 Task: Add Cascadian Farm Organic Fruity Crispy Rice Cereal to the cart.
Action: Mouse moved to (931, 306)
Screenshot: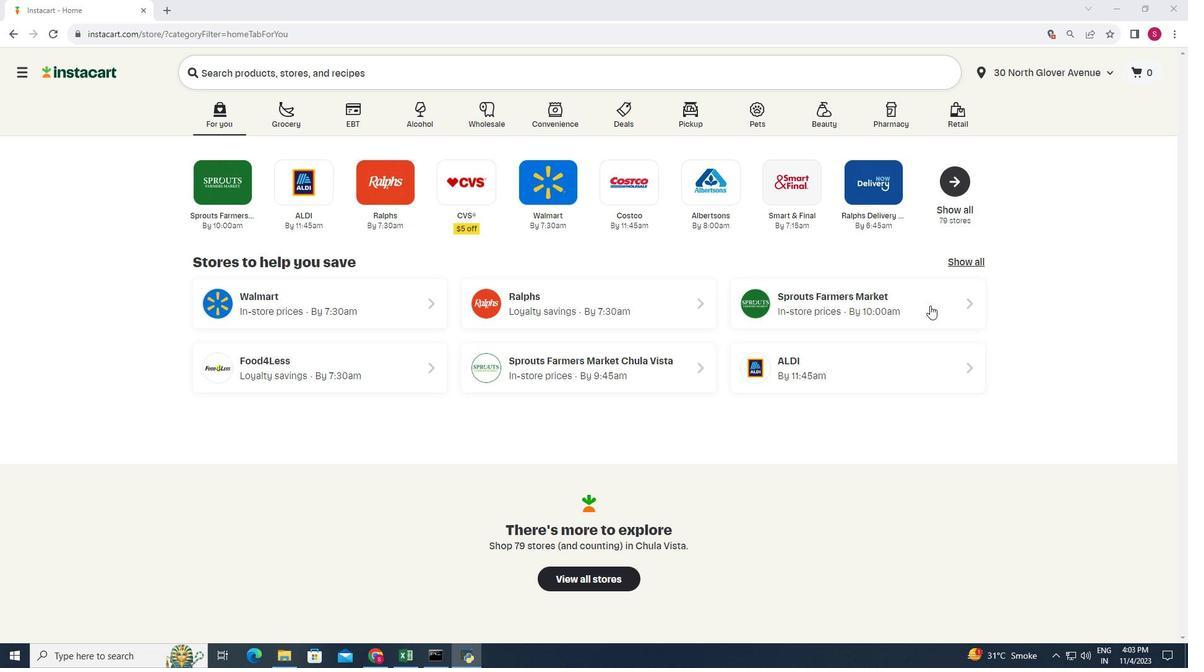 
Action: Mouse pressed left at (931, 306)
Screenshot: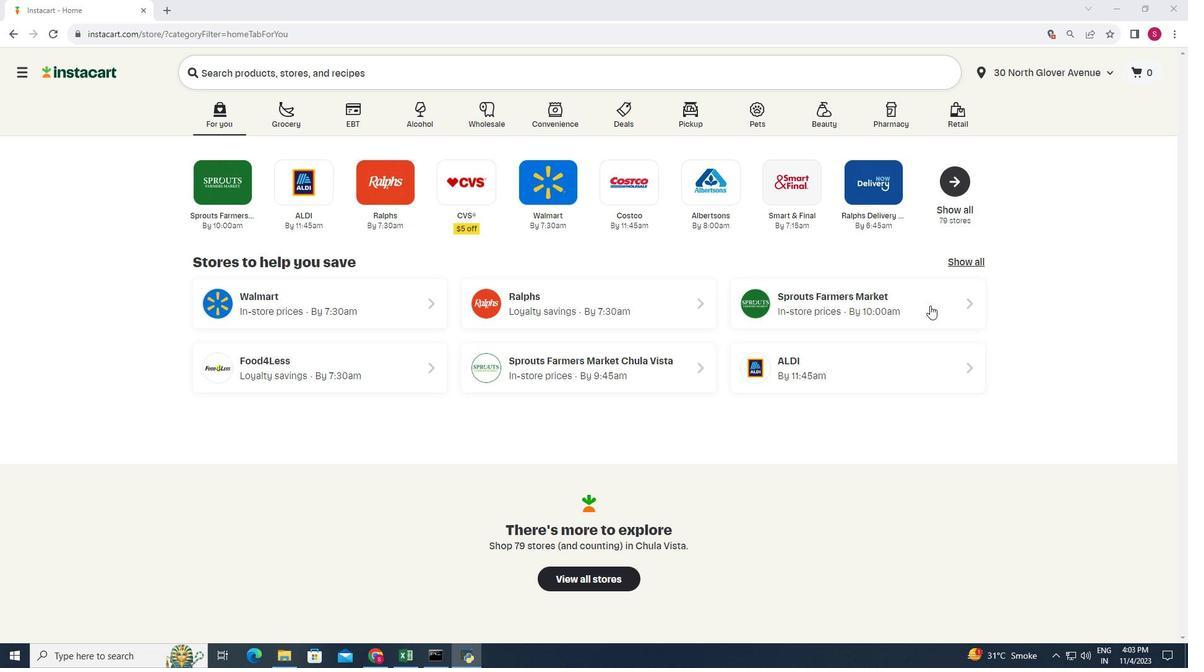 
Action: Mouse moved to (43, 548)
Screenshot: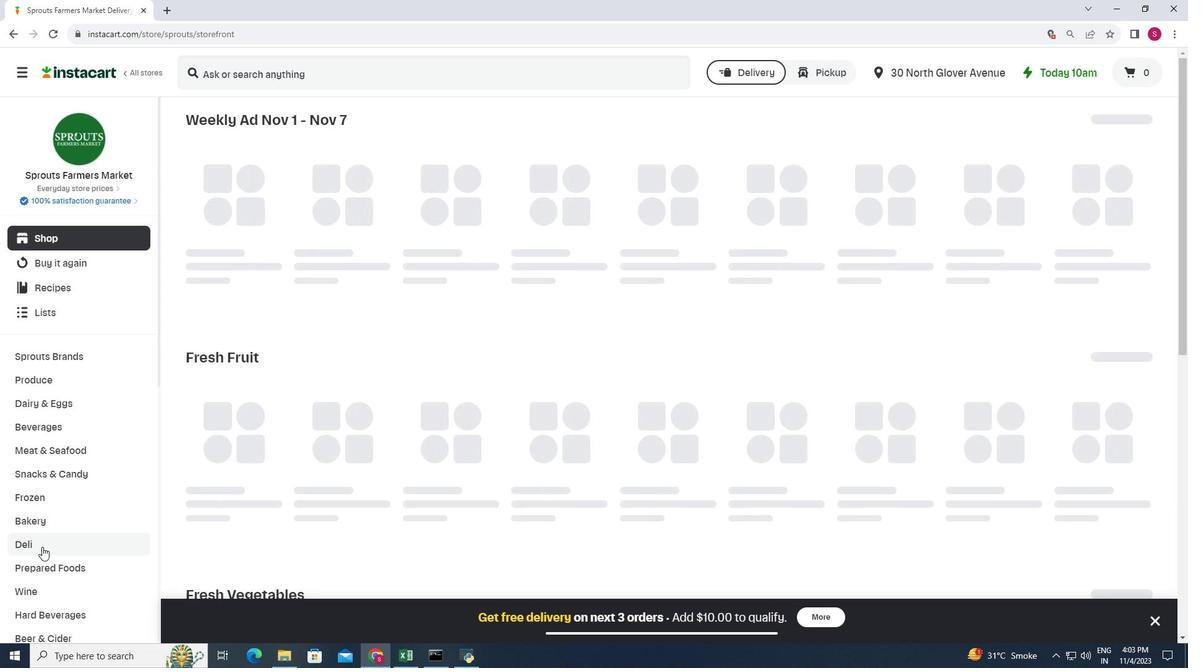
Action: Mouse scrolled (43, 547) with delta (0, 0)
Screenshot: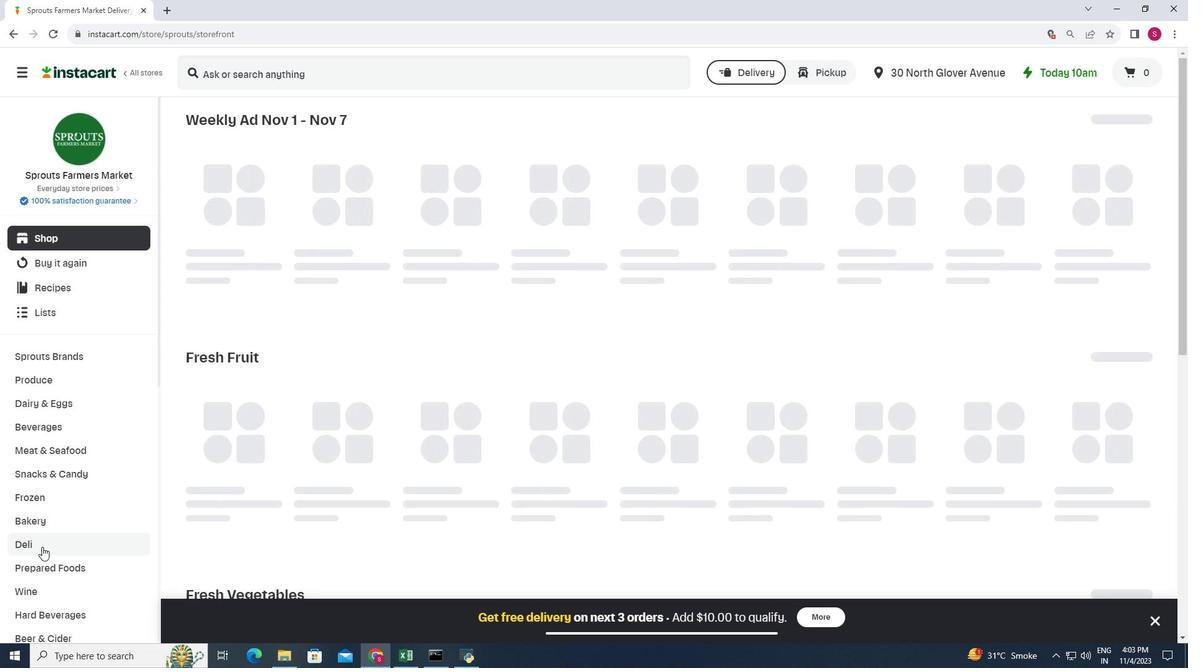 
Action: Mouse moved to (44, 548)
Screenshot: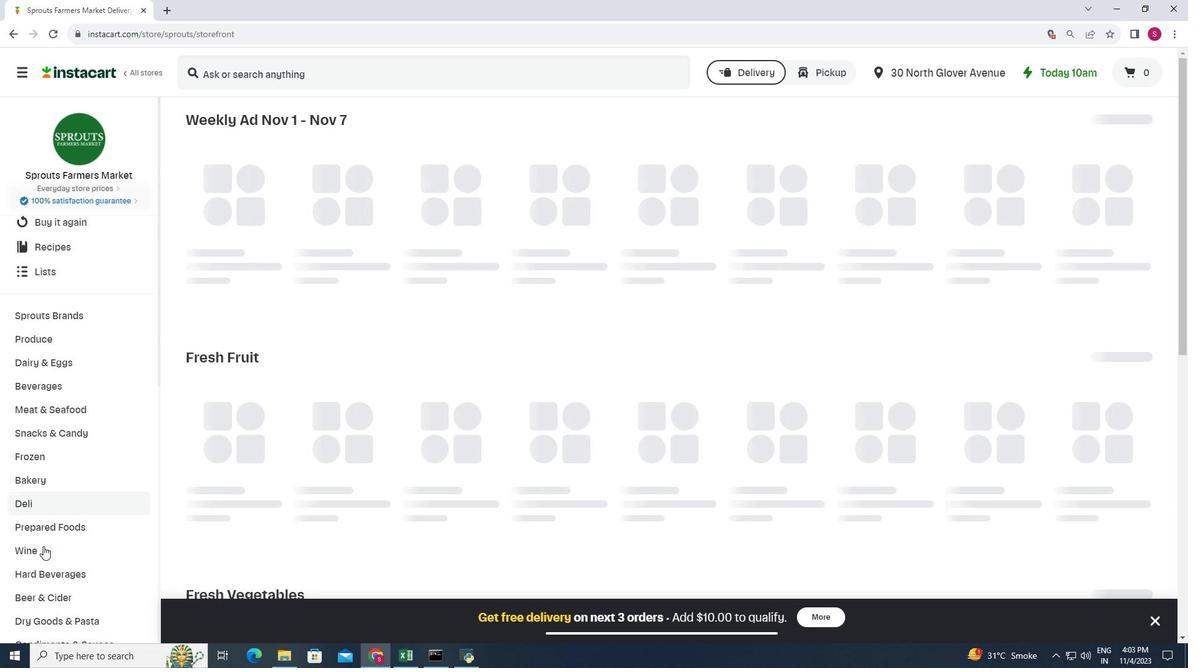 
Action: Mouse scrolled (44, 547) with delta (0, 0)
Screenshot: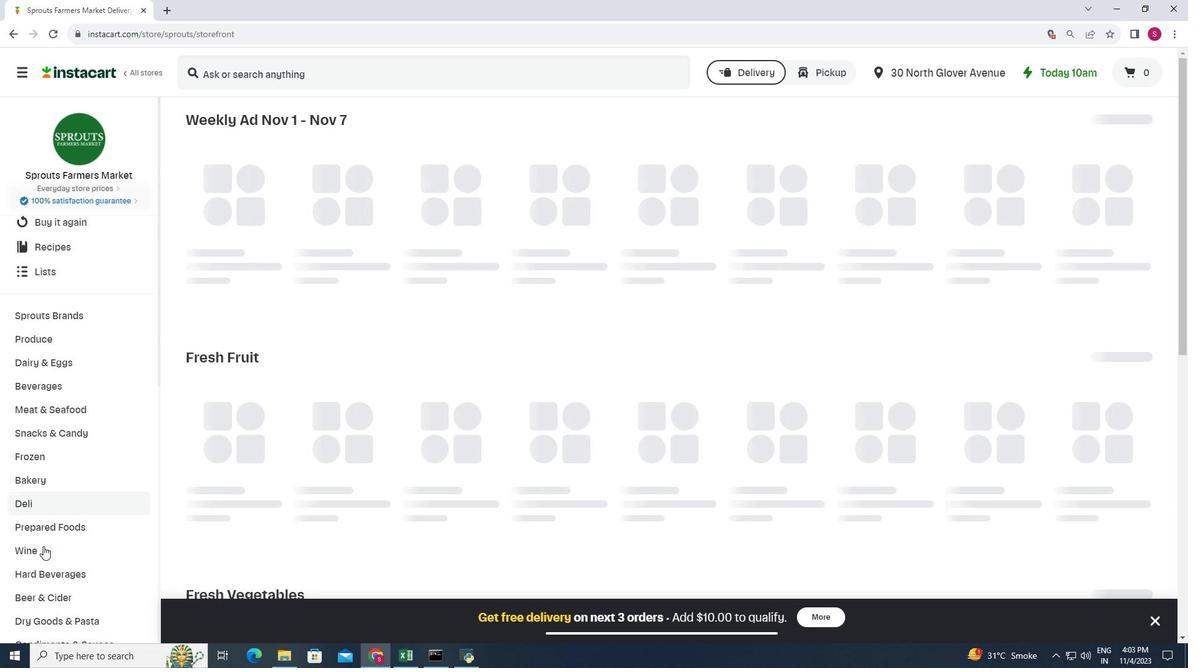
Action: Mouse moved to (45, 602)
Screenshot: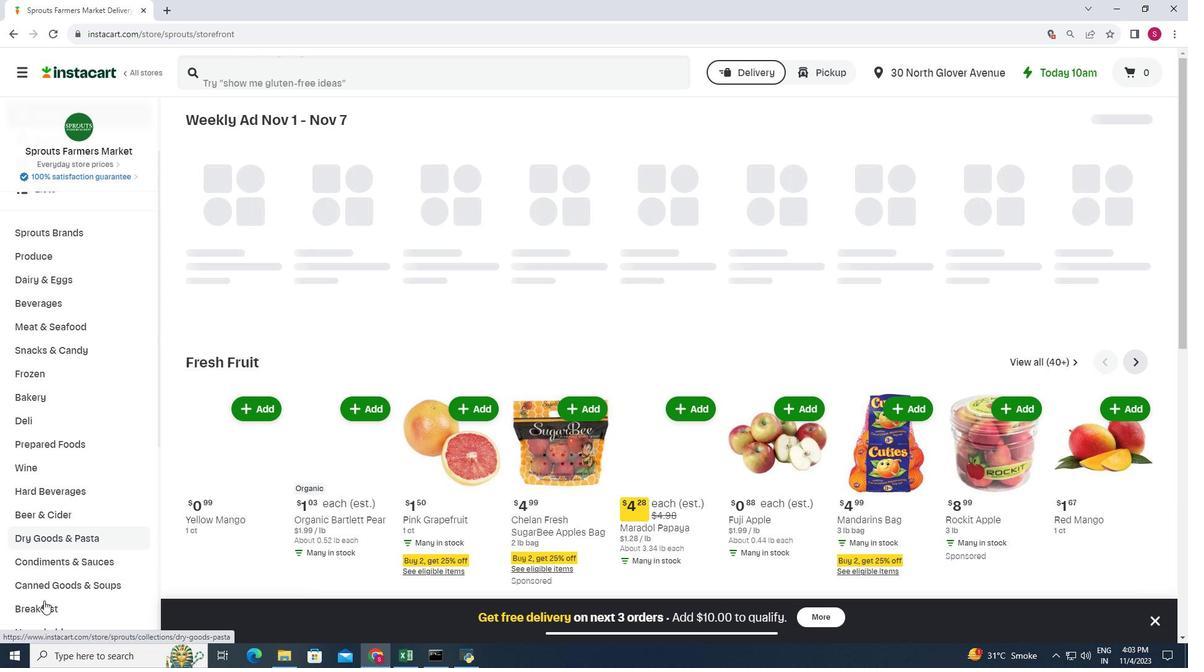 
Action: Mouse pressed left at (45, 602)
Screenshot: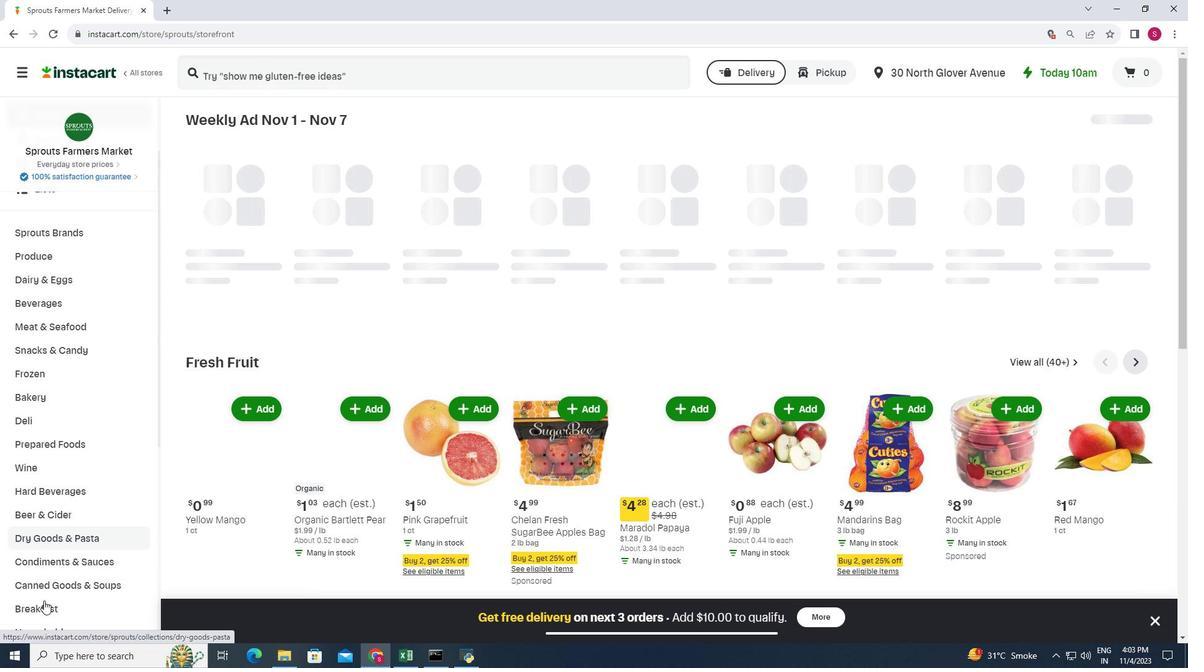 
Action: Mouse moved to (817, 159)
Screenshot: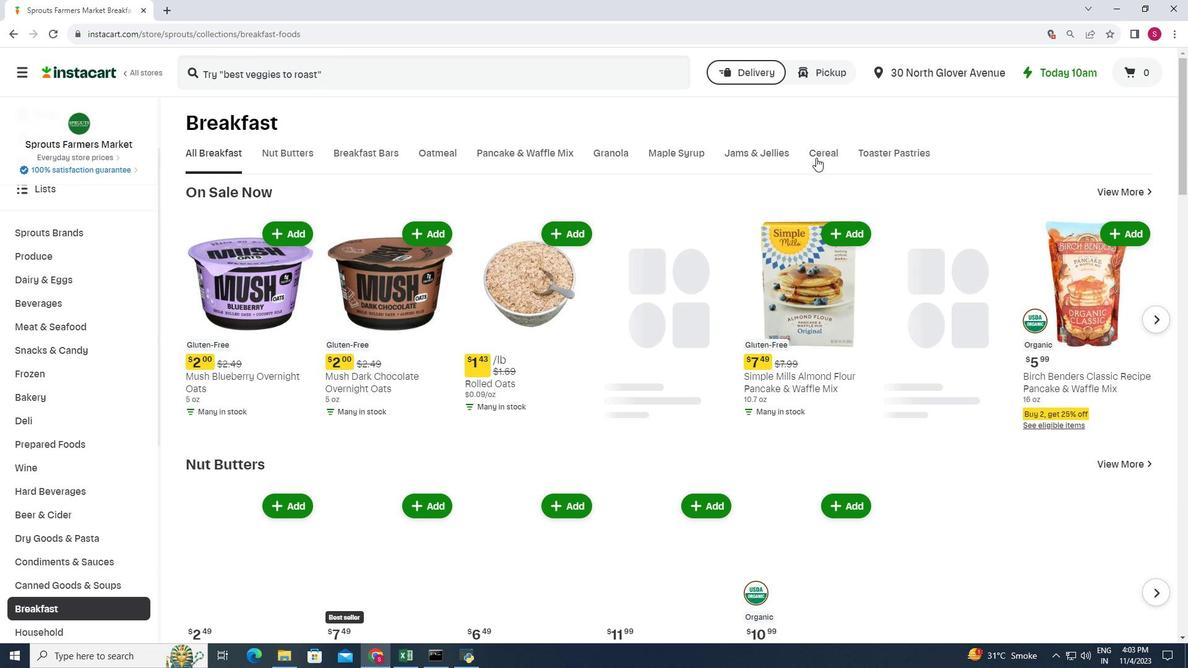 
Action: Mouse pressed left at (817, 159)
Screenshot: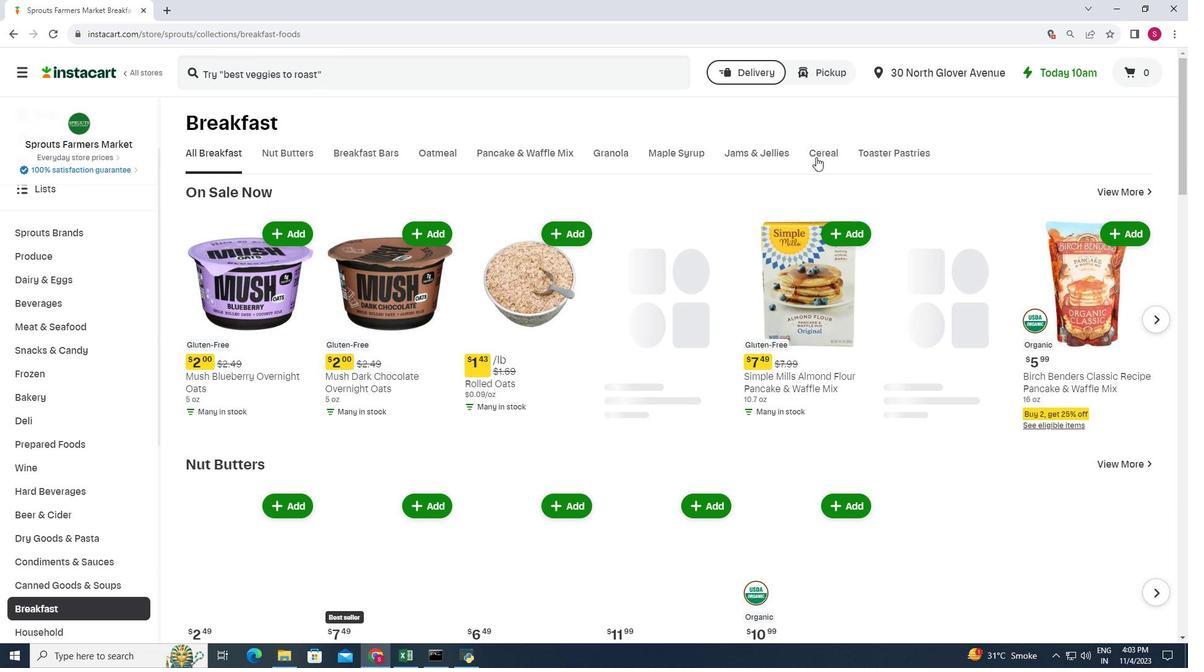 
Action: Mouse moved to (195, 237)
Screenshot: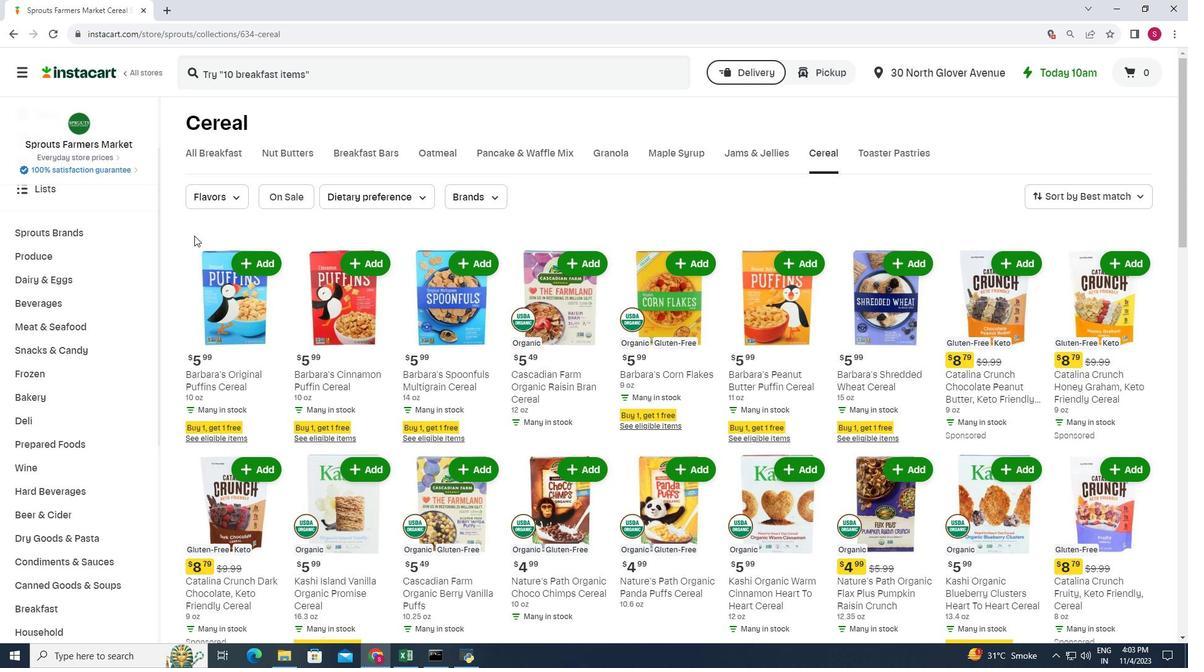 
Action: Mouse scrolled (195, 236) with delta (0, 0)
Screenshot: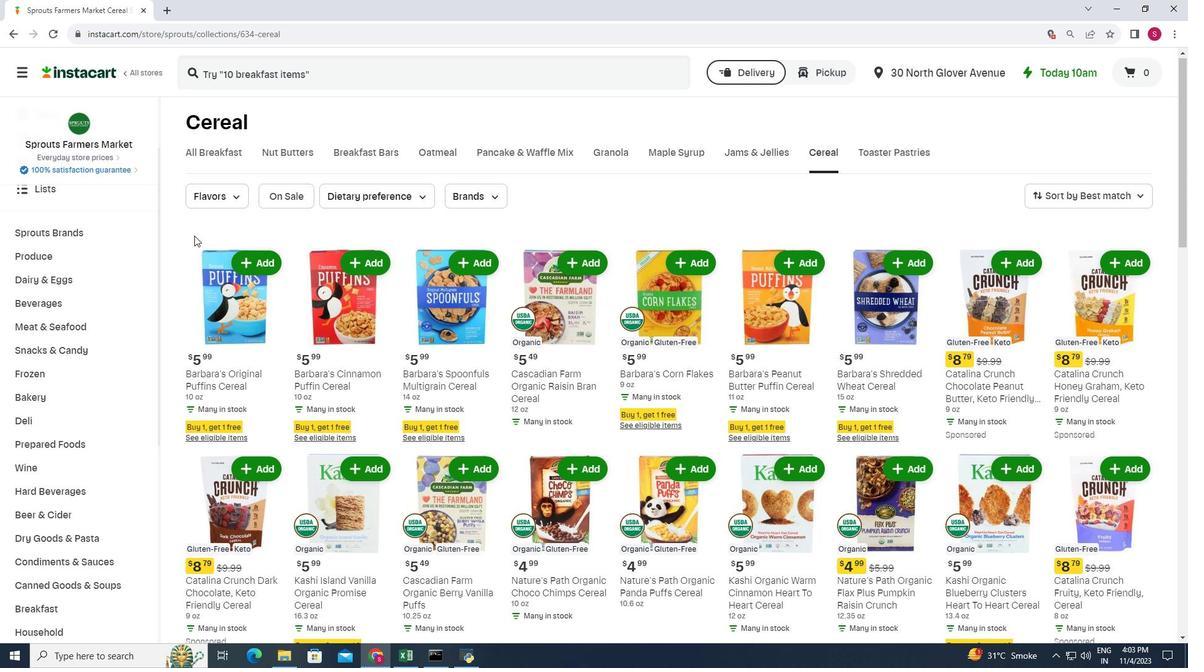 
Action: Mouse moved to (1148, 355)
Screenshot: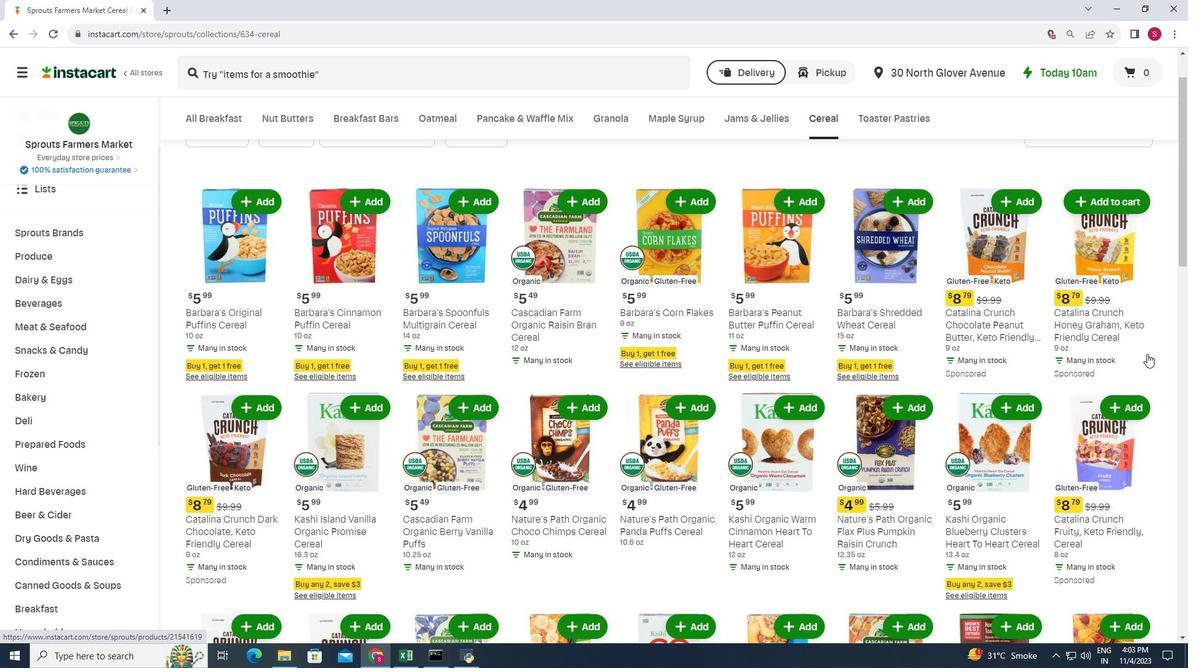 
Action: Mouse scrolled (1148, 354) with delta (0, 0)
Screenshot: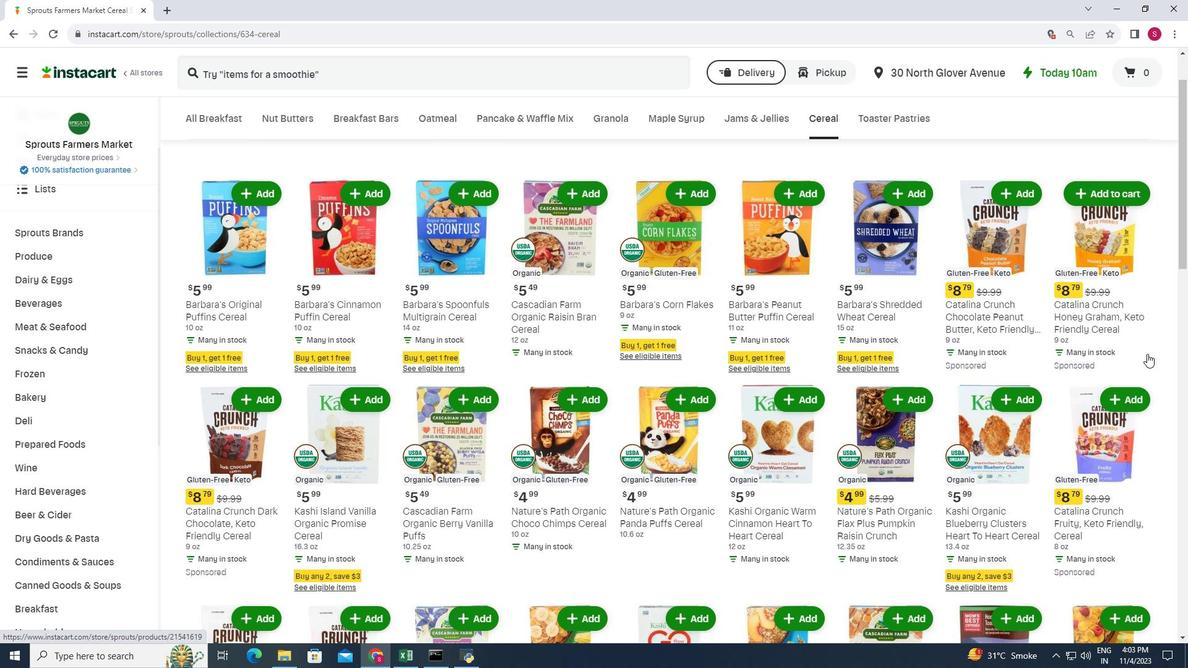 
Action: Mouse moved to (1148, 355)
Screenshot: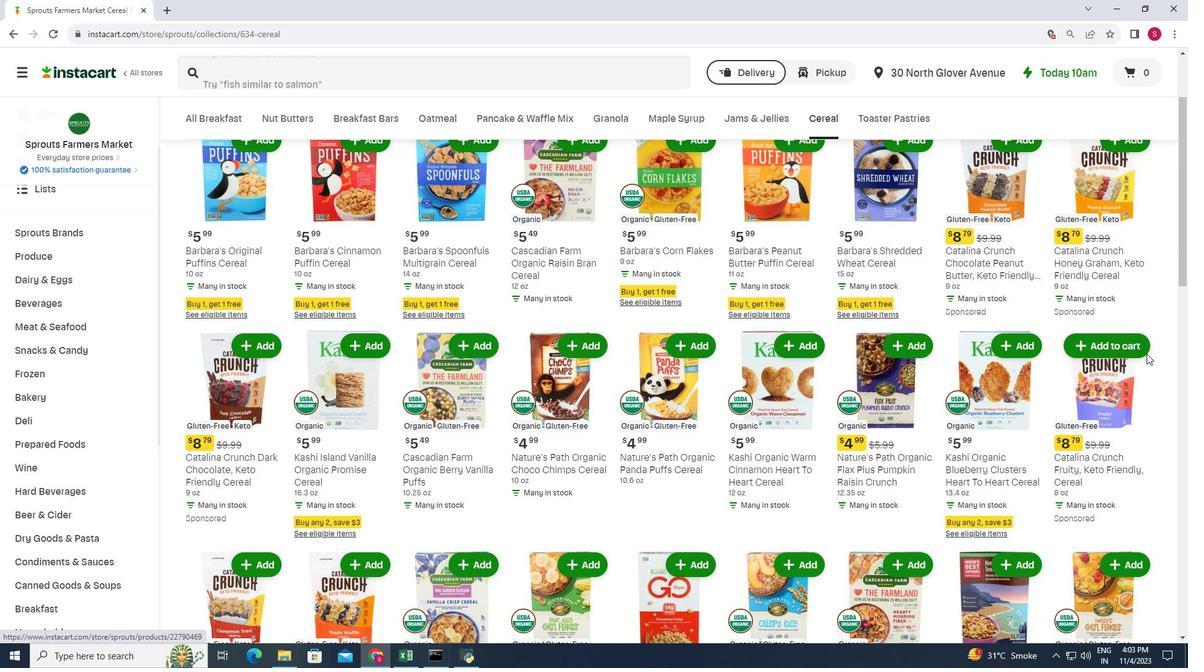 
Action: Mouse scrolled (1148, 354) with delta (0, 0)
Screenshot: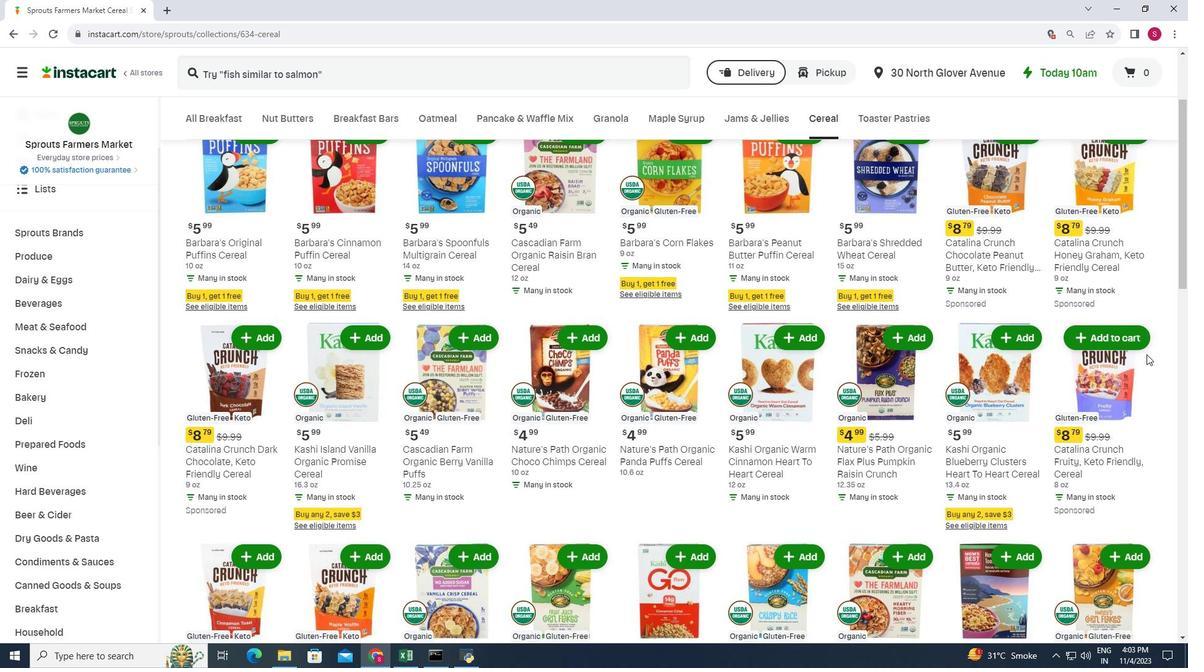 
Action: Mouse moved to (188, 432)
Screenshot: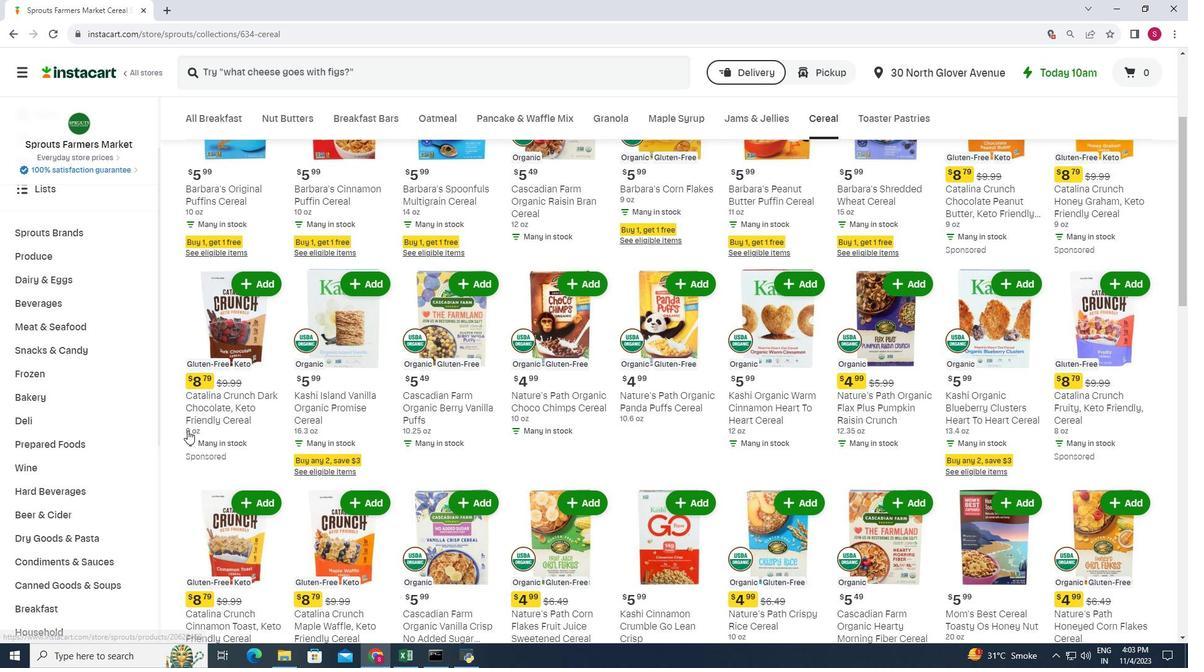 
Action: Mouse scrolled (188, 431) with delta (0, 0)
Screenshot: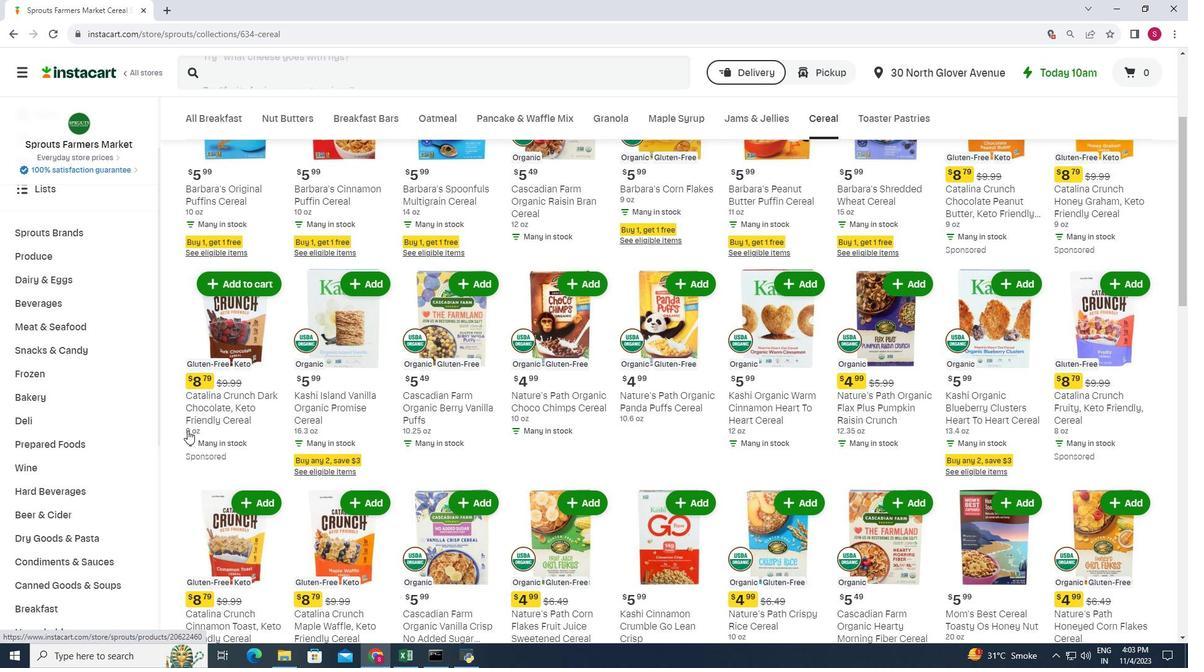 
Action: Mouse moved to (192, 431)
Screenshot: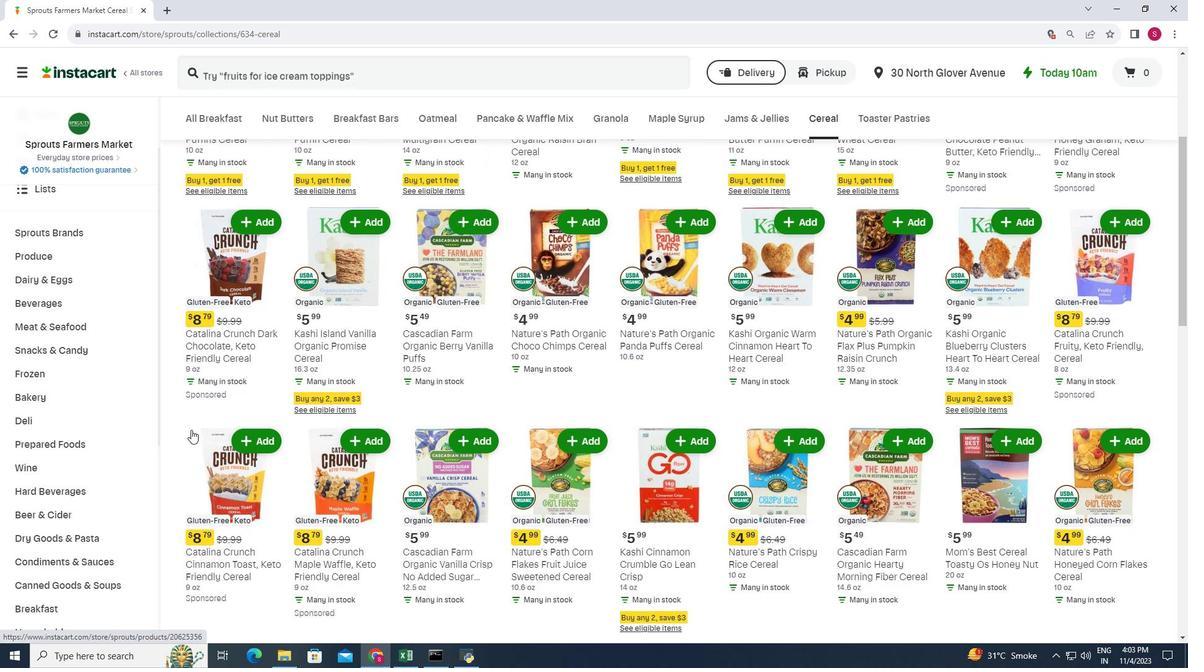 
Action: Mouse scrolled (192, 430) with delta (0, 0)
Screenshot: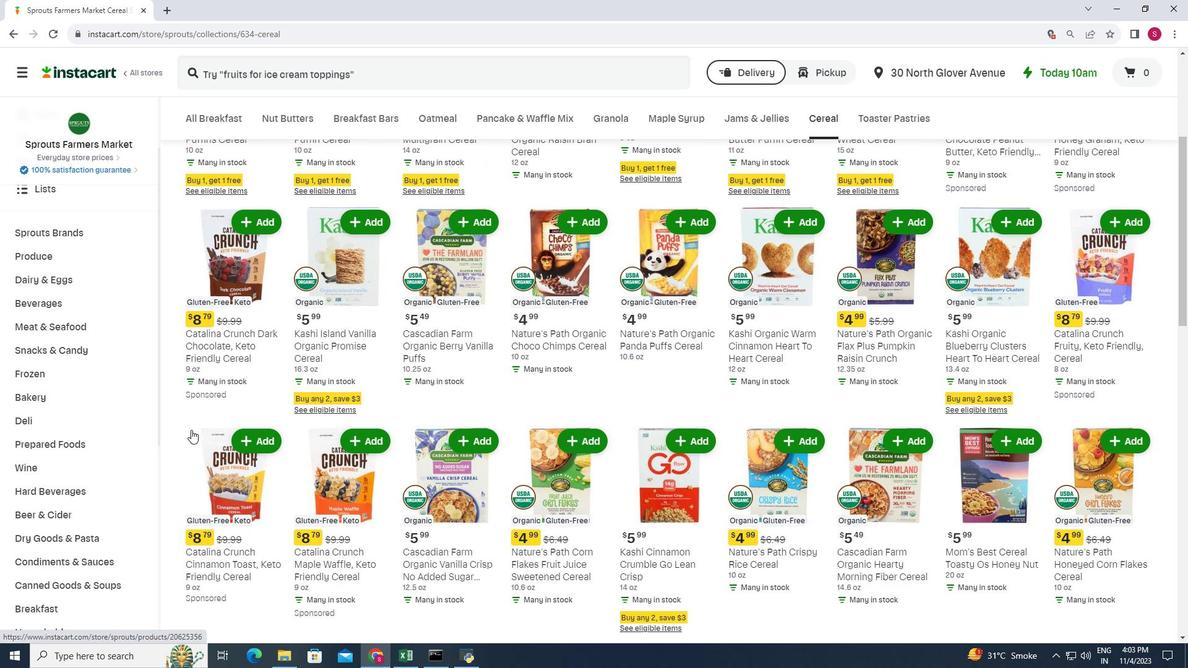 
Action: Mouse moved to (380, 469)
Screenshot: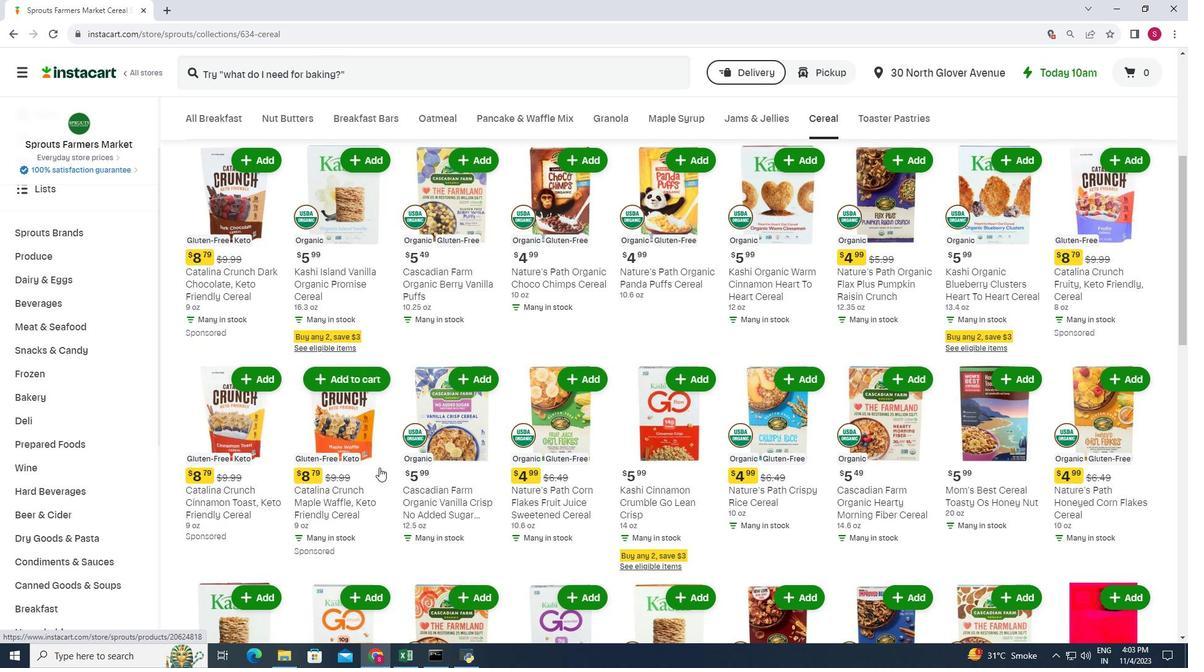 
Action: Mouse scrolled (380, 468) with delta (0, 0)
Screenshot: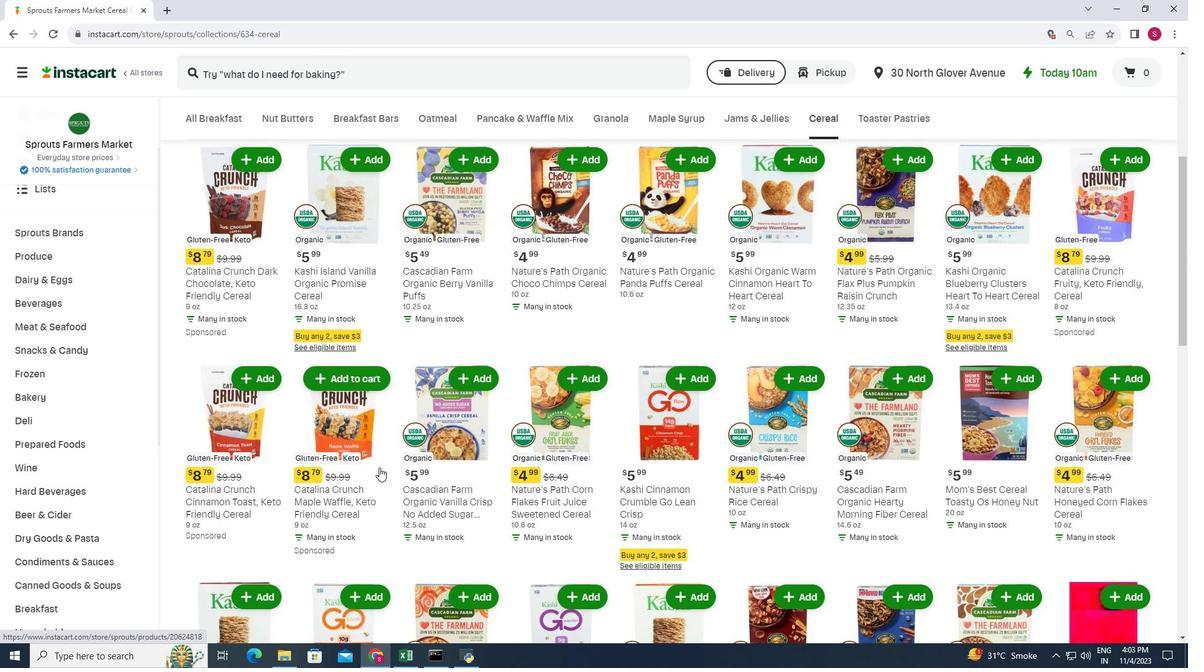 
Action: Mouse scrolled (380, 468) with delta (0, 0)
Screenshot: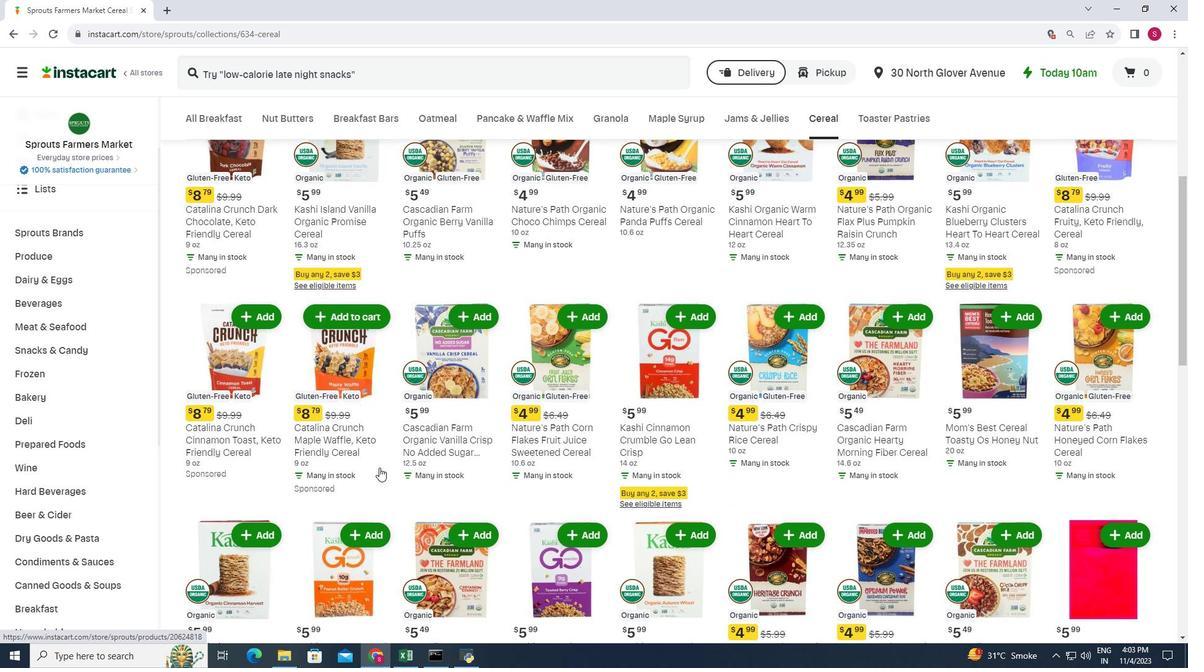 
Action: Mouse moved to (389, 466)
Screenshot: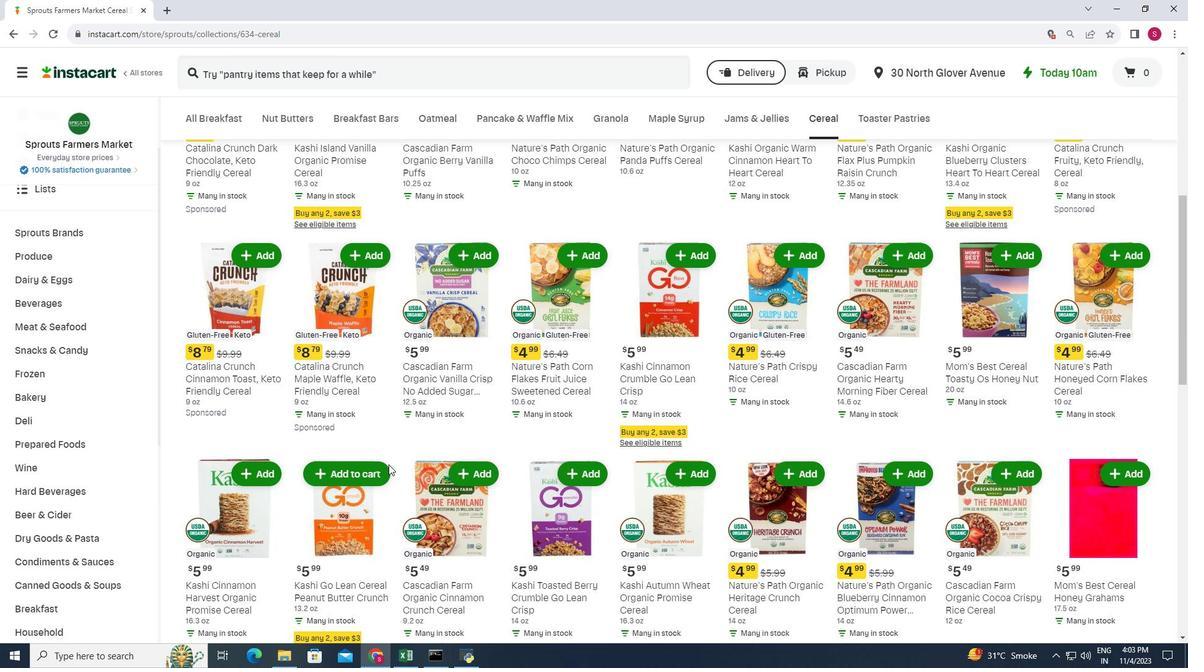 
Action: Mouse scrolled (389, 465) with delta (0, 0)
Screenshot: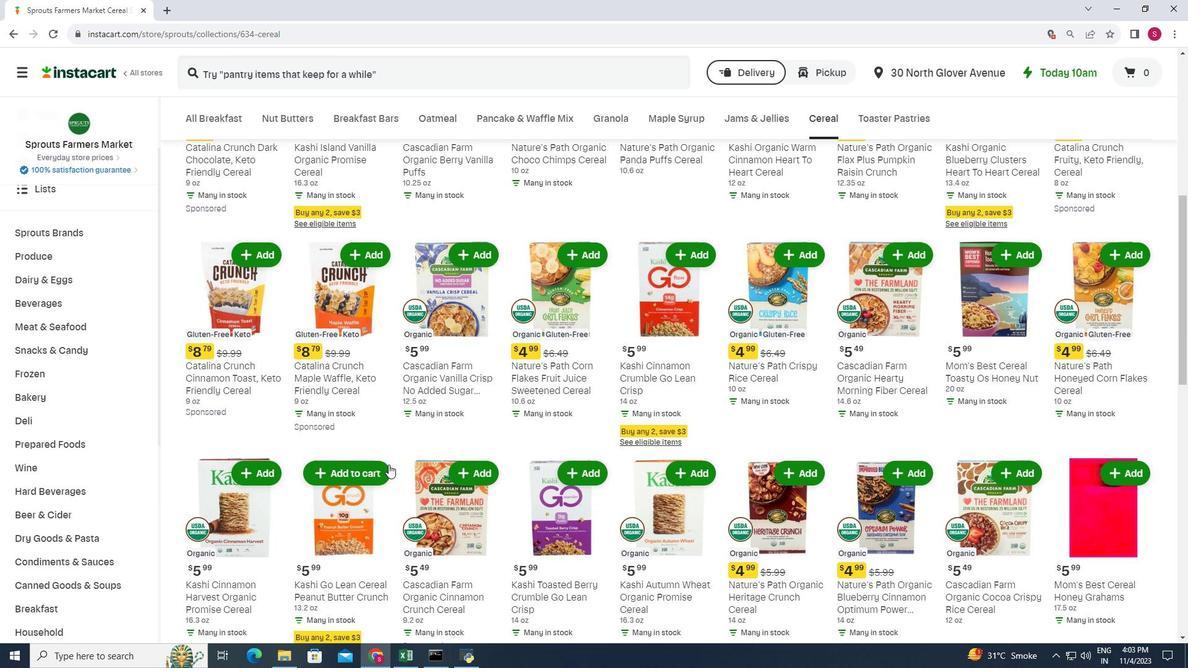 
Action: Mouse moved to (392, 464)
Screenshot: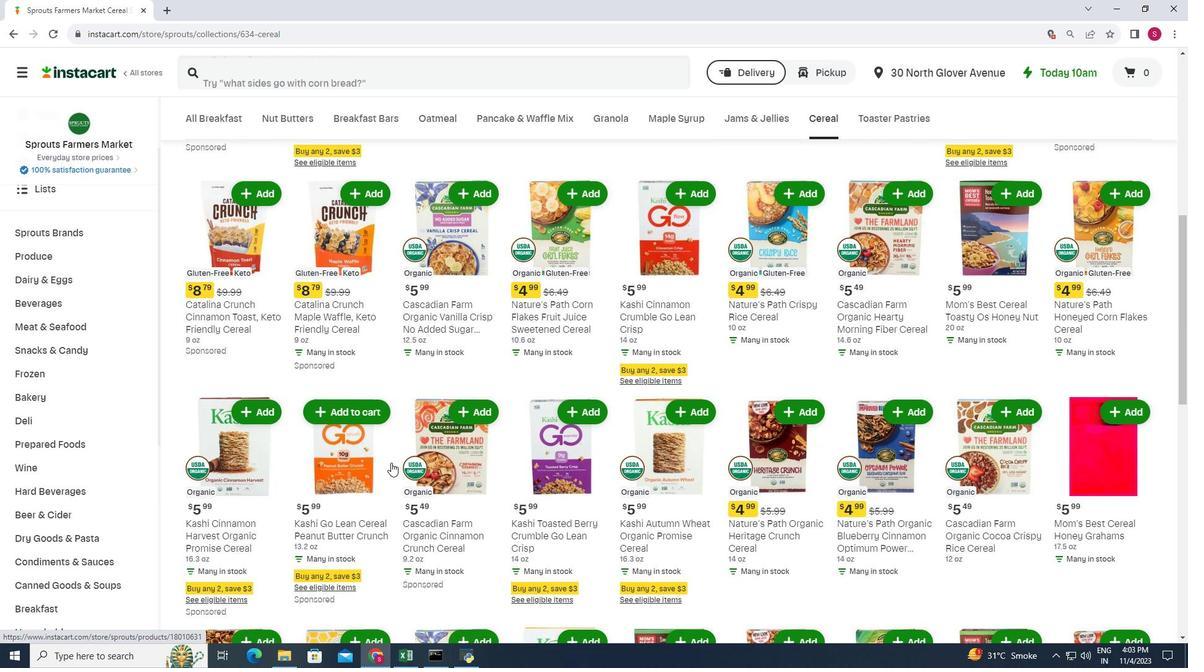 
Action: Mouse scrolled (392, 463) with delta (0, 0)
Screenshot: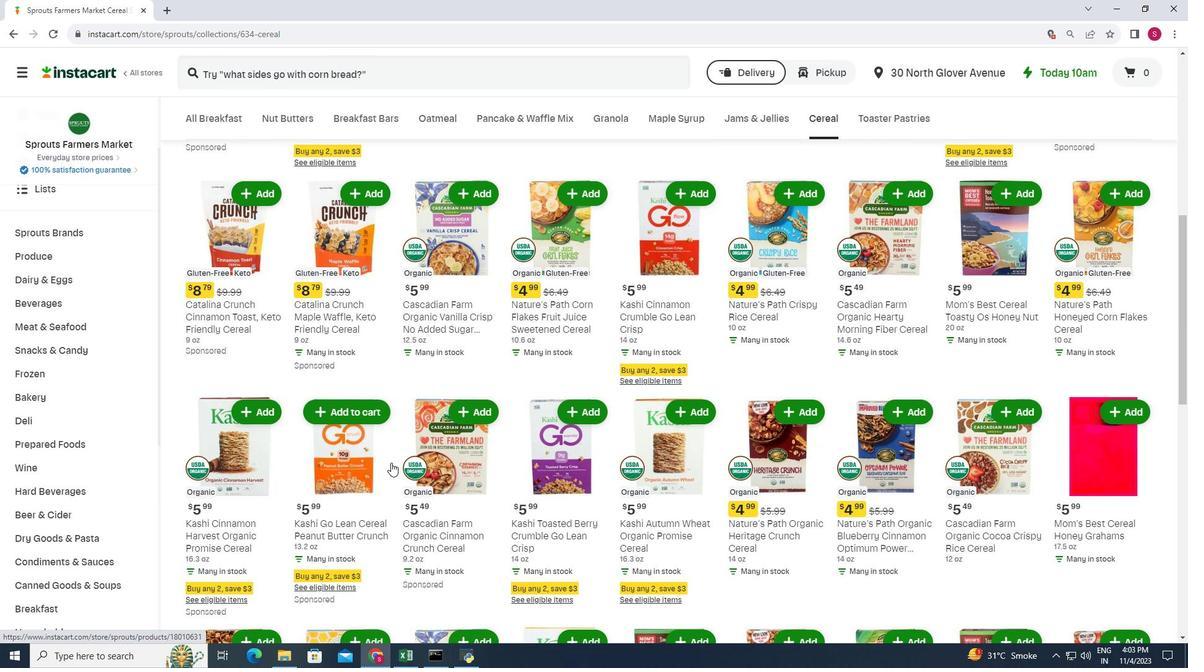 
Action: Mouse moved to (392, 462)
Screenshot: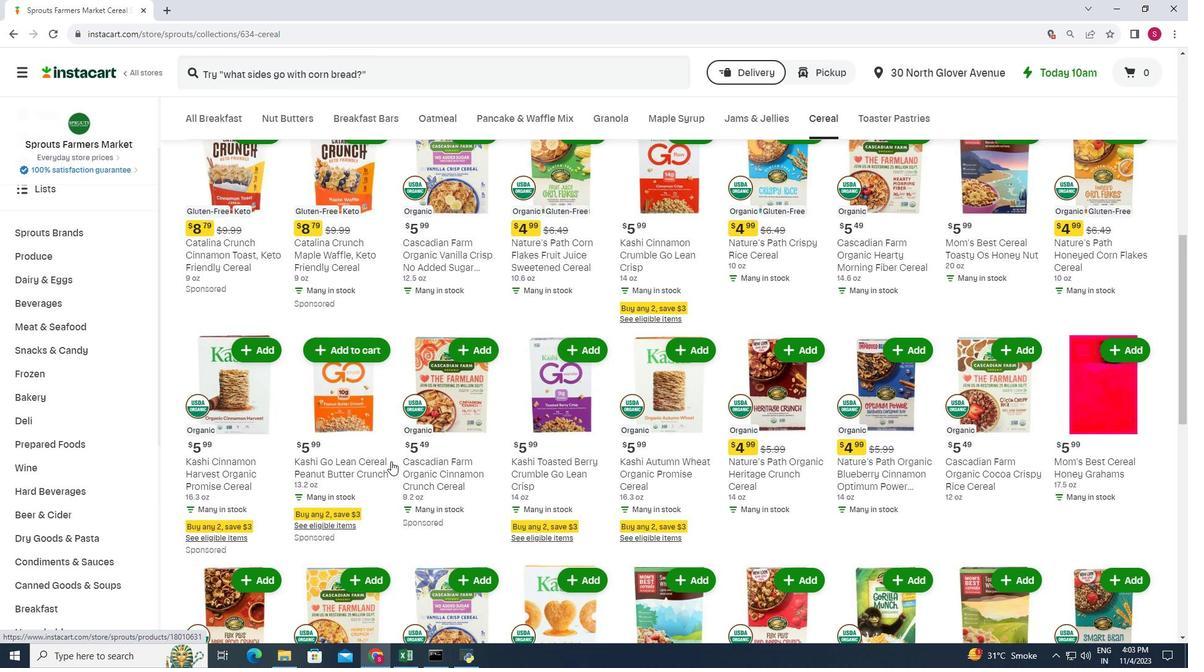 
Action: Mouse scrolled (392, 462) with delta (0, 0)
Screenshot: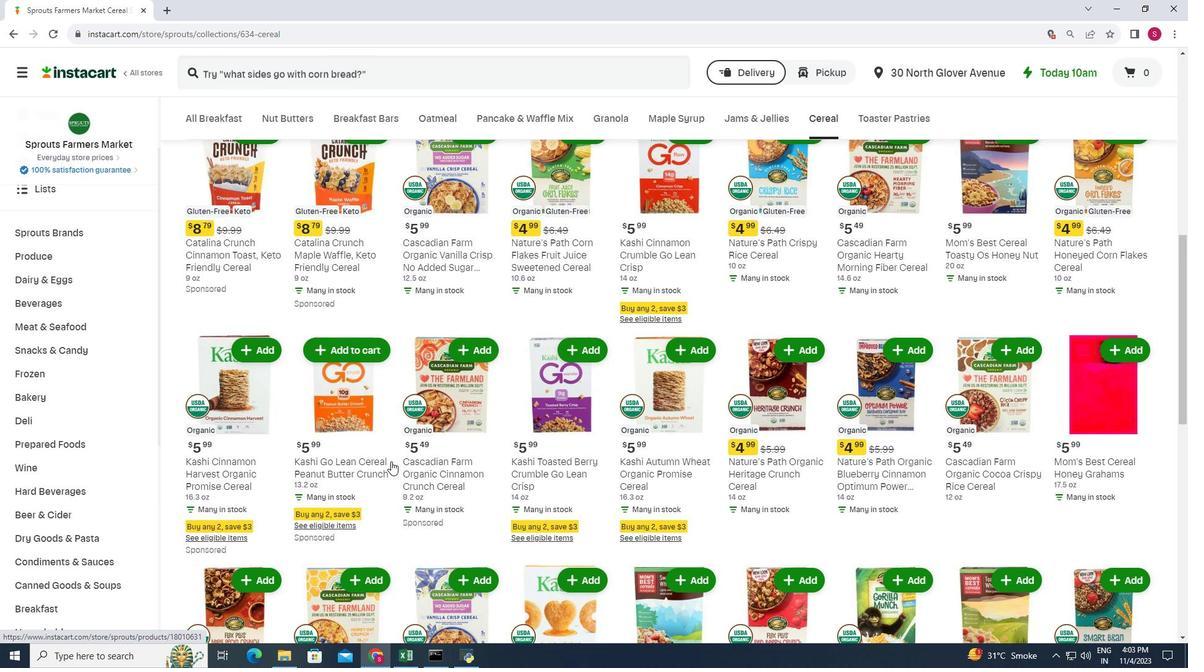 
Action: Mouse scrolled (392, 462) with delta (0, 0)
Screenshot: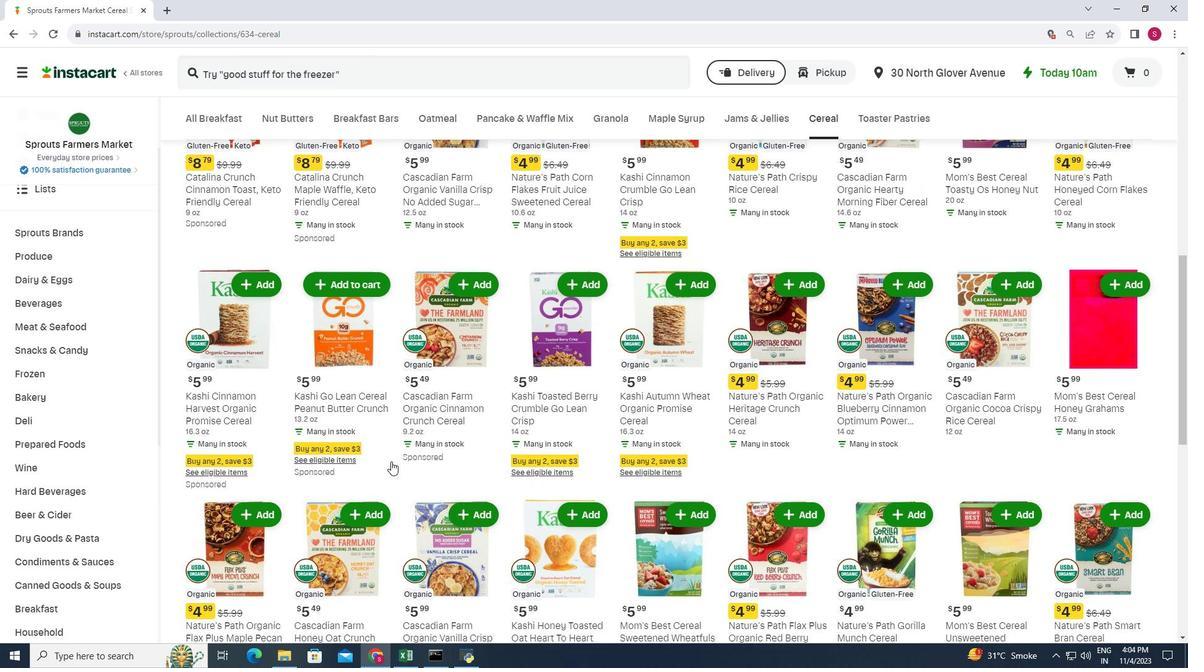 
Action: Mouse moved to (407, 420)
Screenshot: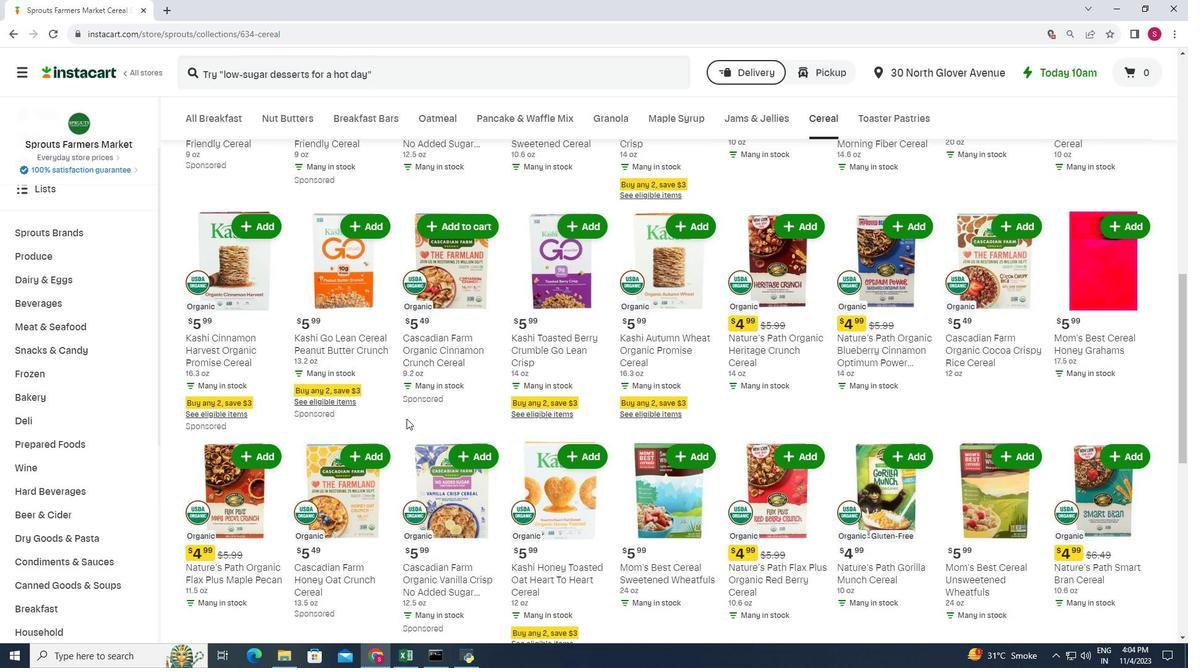 
Action: Mouse scrolled (407, 419) with delta (0, 0)
Screenshot: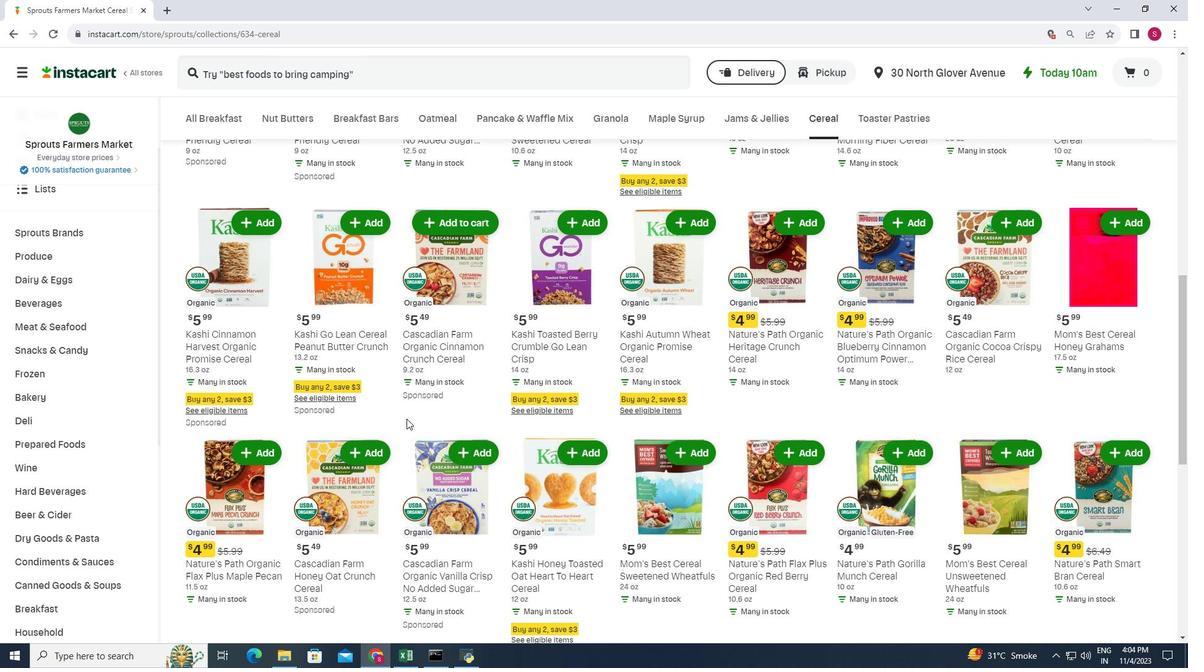 
Action: Mouse moved to (412, 417)
Screenshot: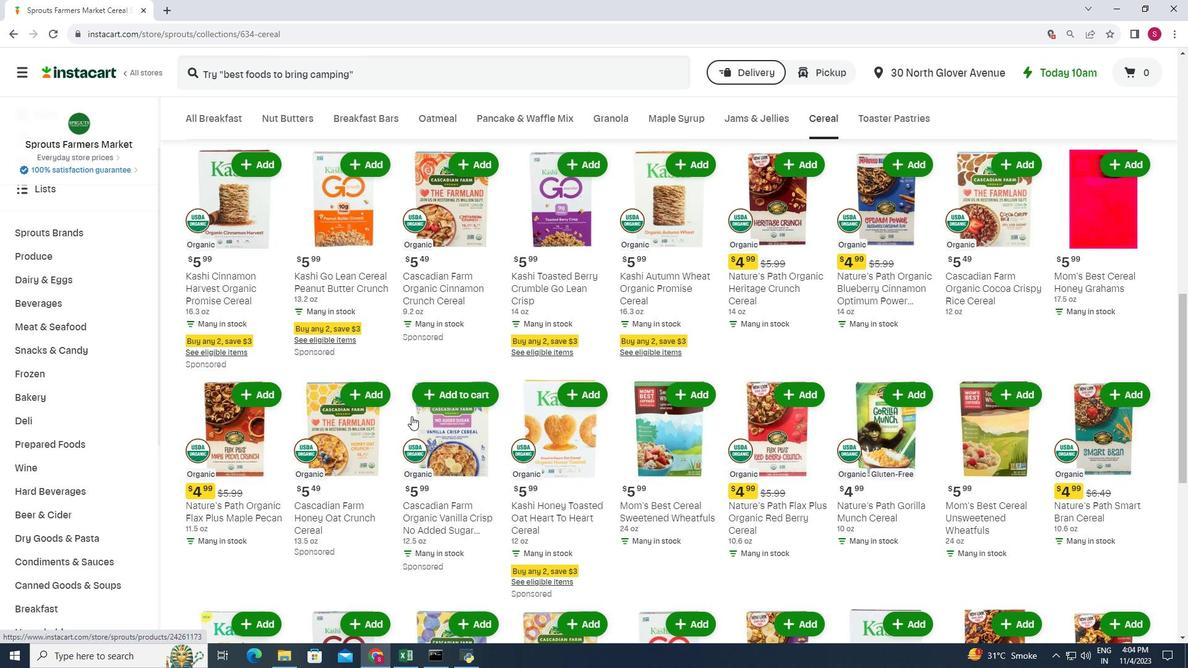 
Action: Mouse scrolled (412, 417) with delta (0, 0)
Screenshot: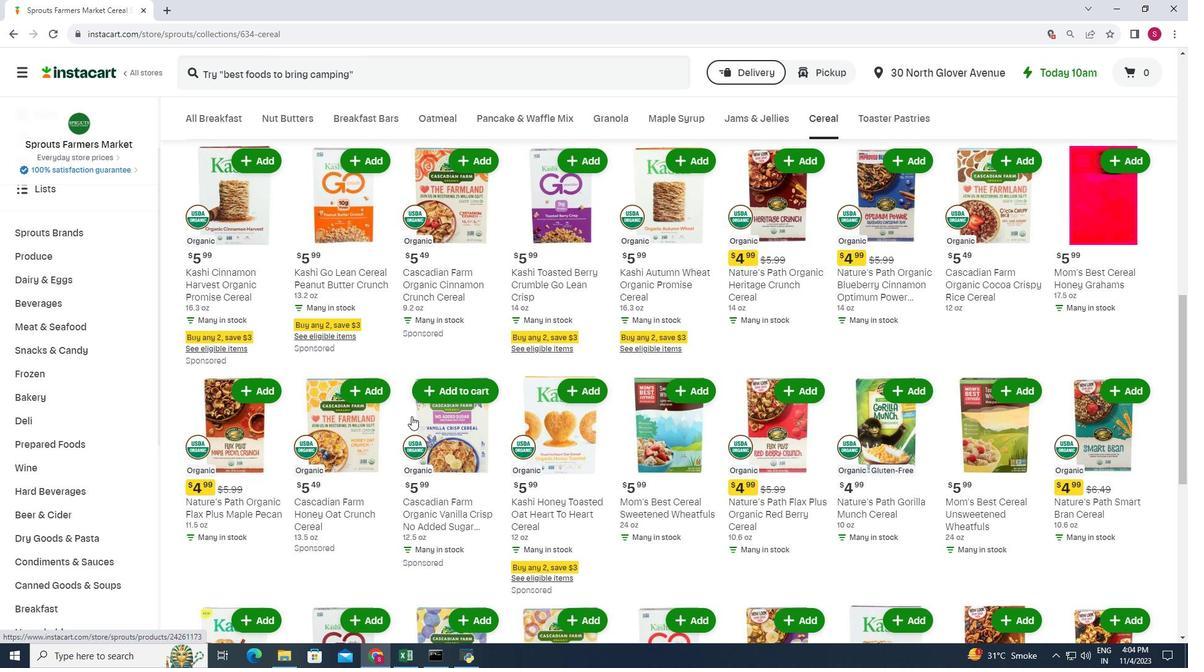 
Action: Mouse moved to (388, 416)
Screenshot: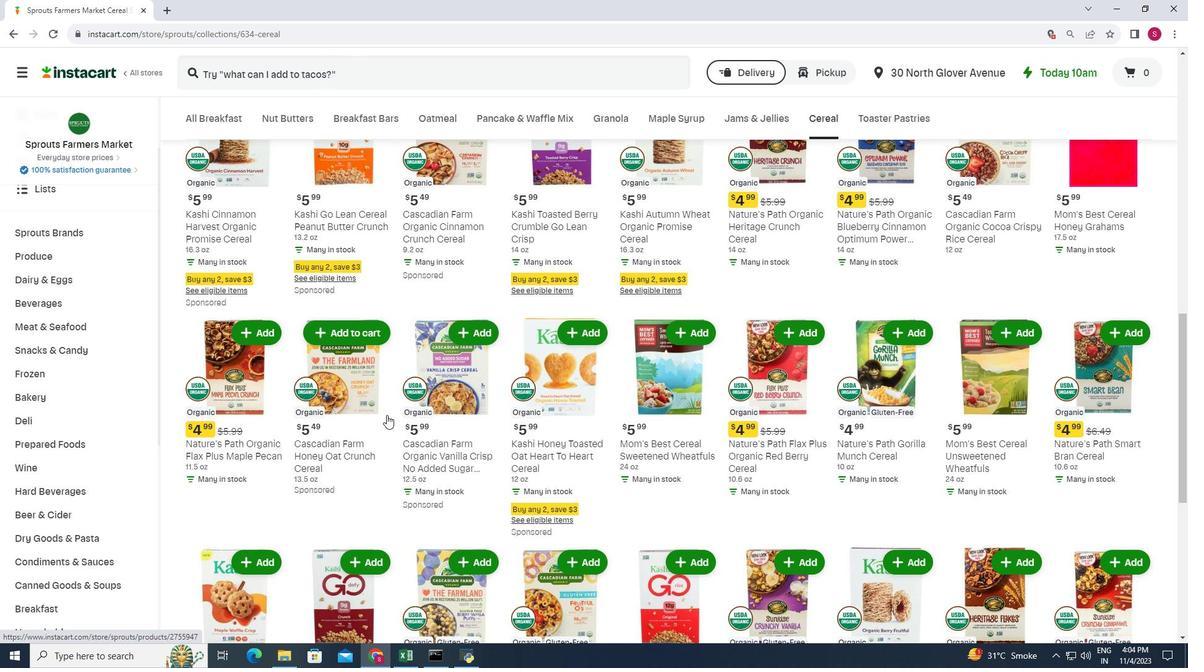 
Action: Mouse scrolled (388, 415) with delta (0, 0)
Screenshot: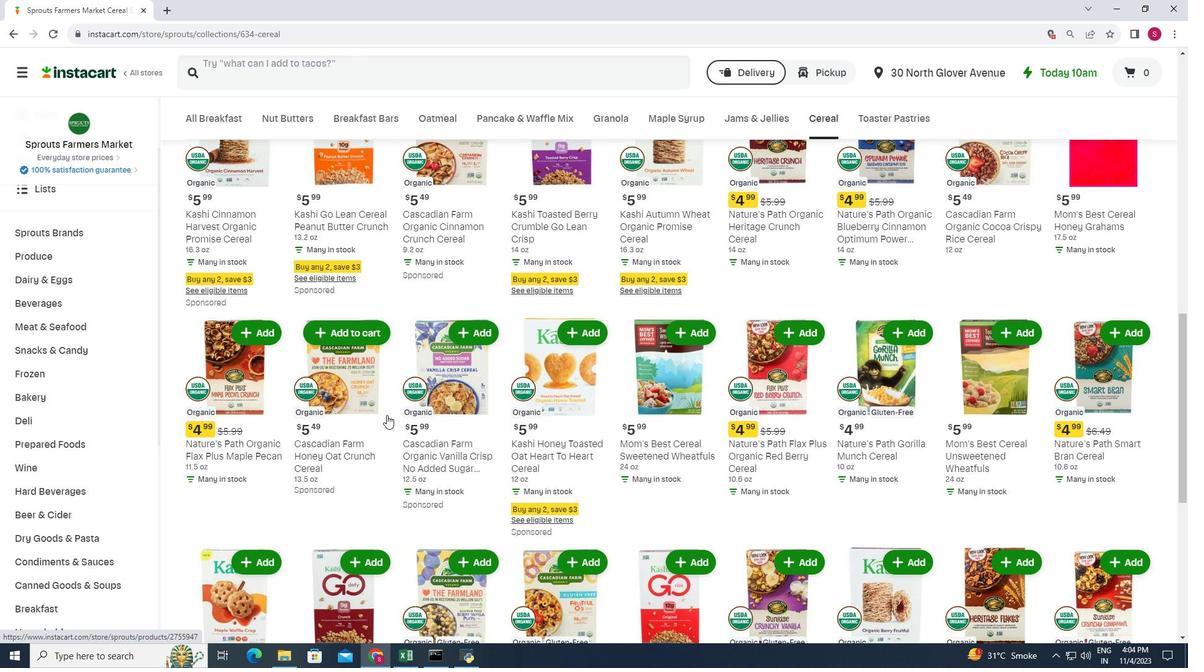 
Action: Mouse moved to (391, 414)
Screenshot: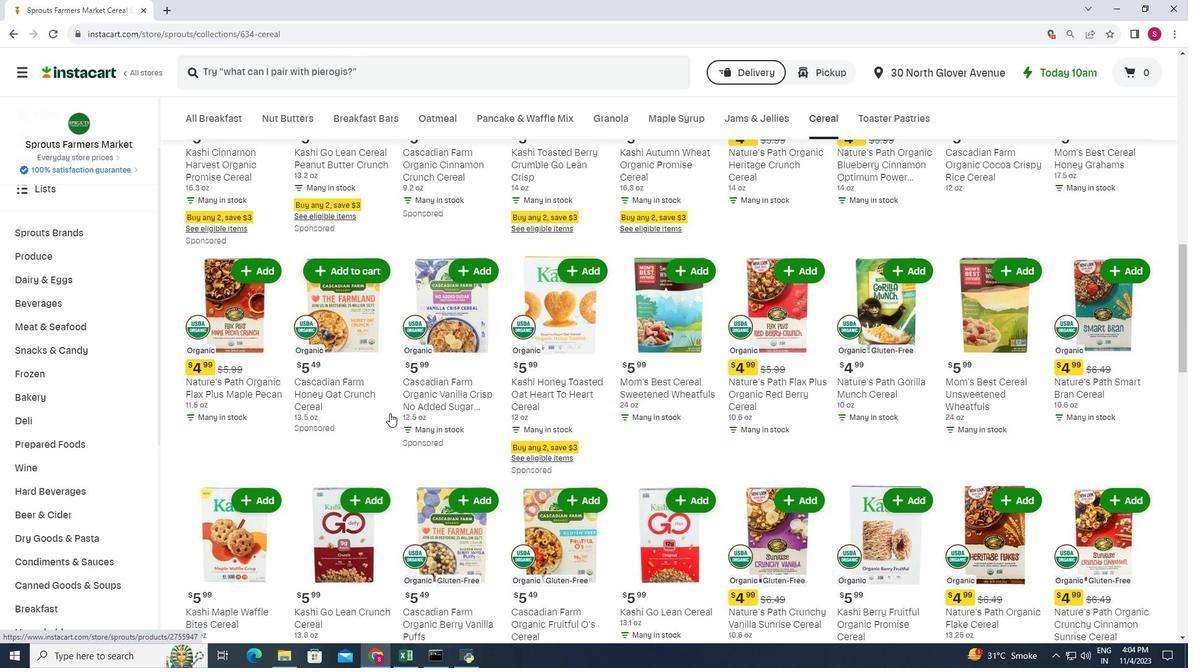 
Action: Mouse scrolled (391, 414) with delta (0, 0)
Screenshot: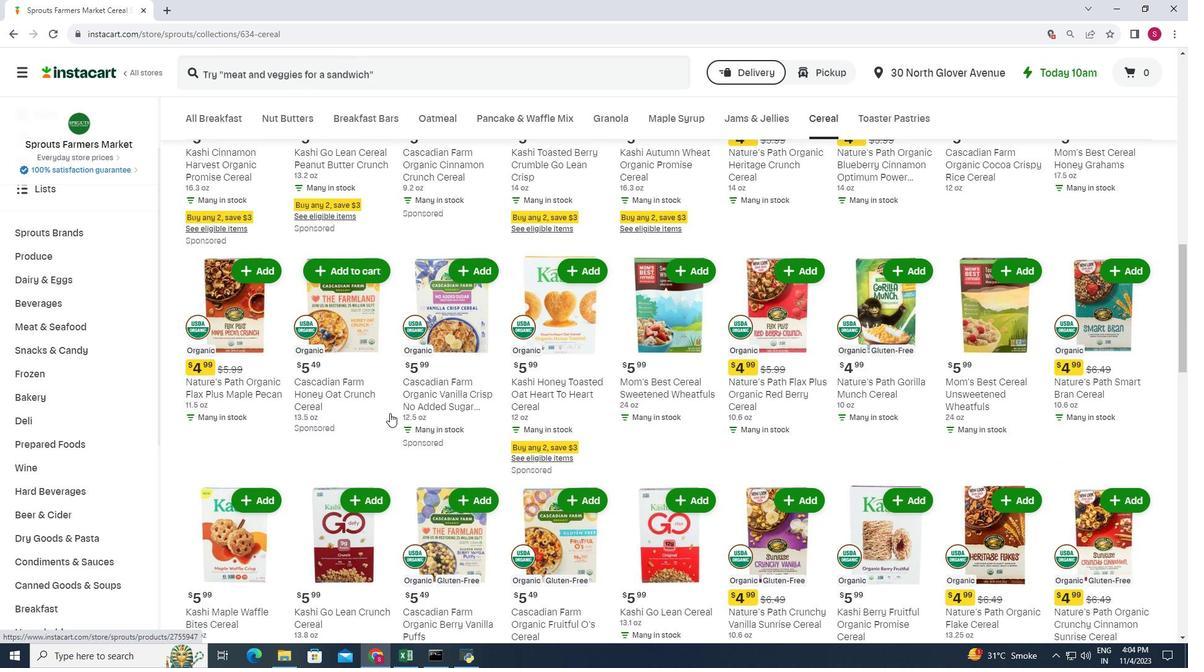 
Action: Mouse scrolled (391, 414) with delta (0, 0)
Screenshot: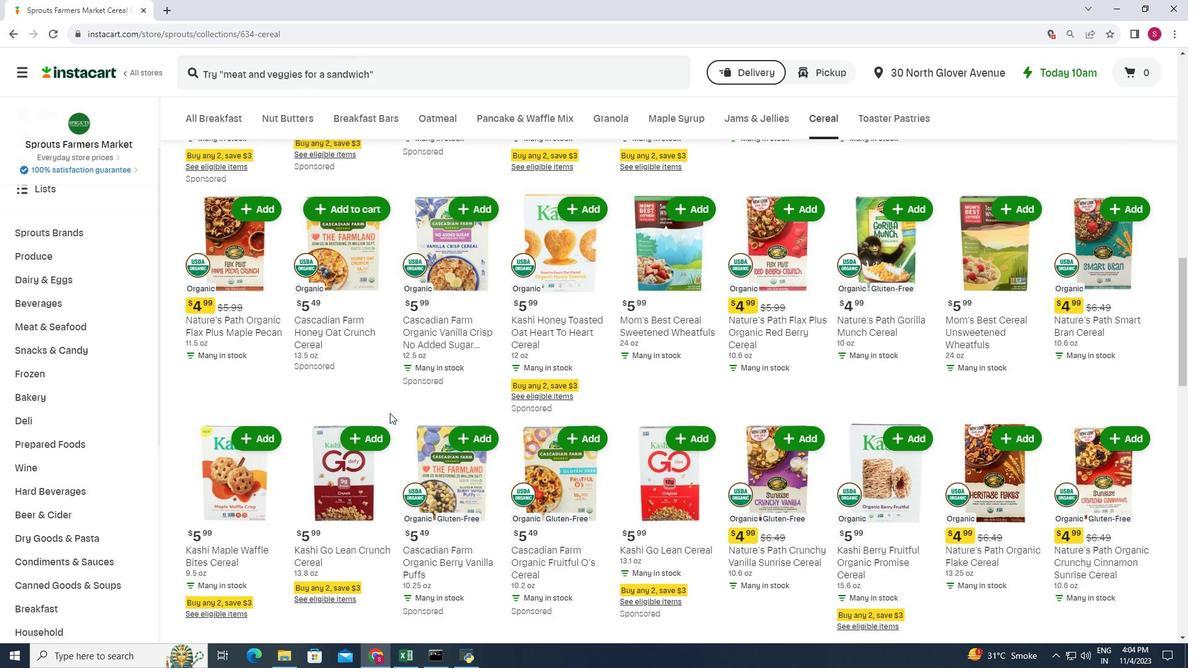 
Action: Mouse moved to (394, 410)
Screenshot: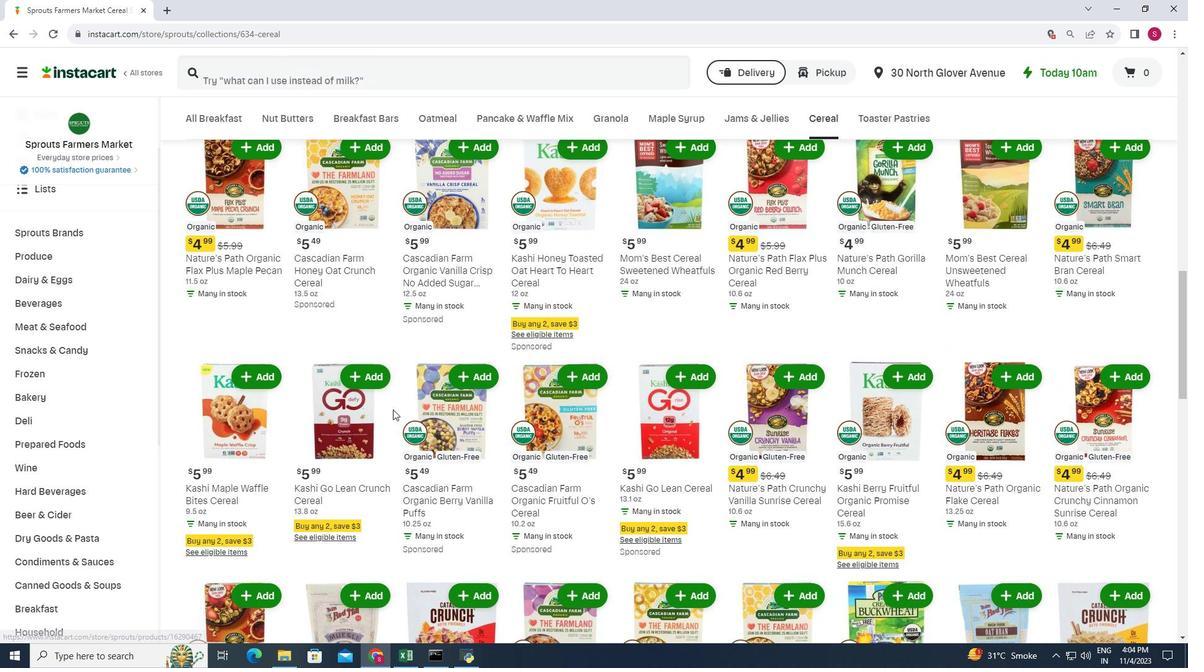 
Action: Mouse scrolled (394, 410) with delta (0, 0)
Screenshot: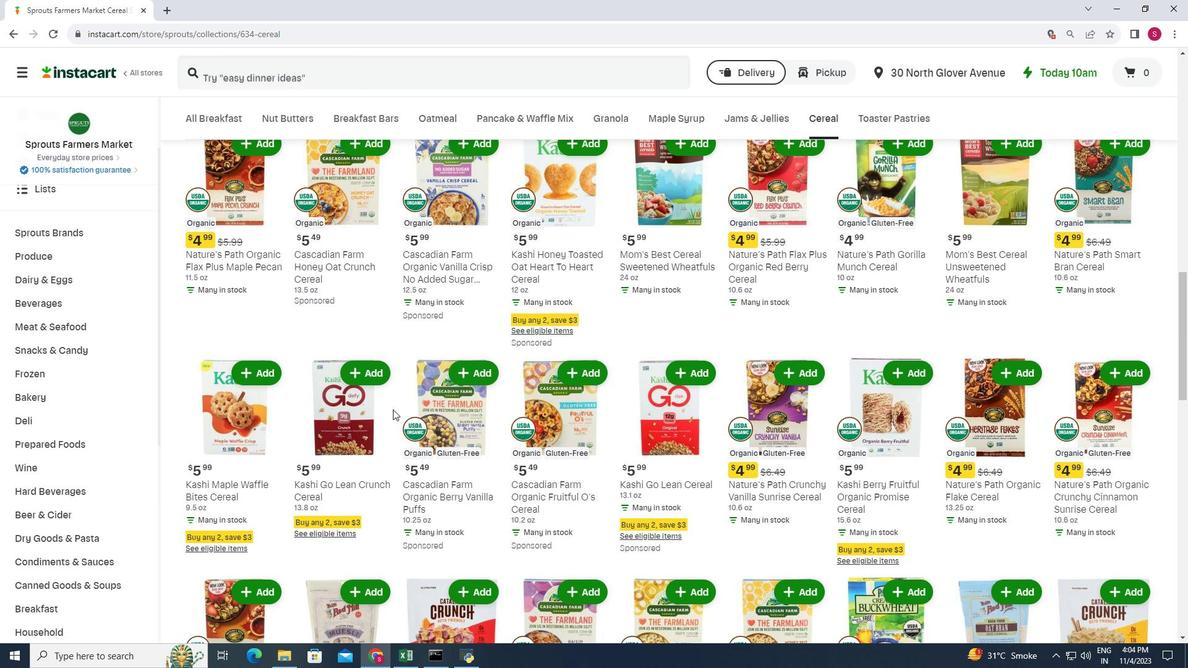 
Action: Mouse scrolled (394, 410) with delta (0, 0)
Screenshot: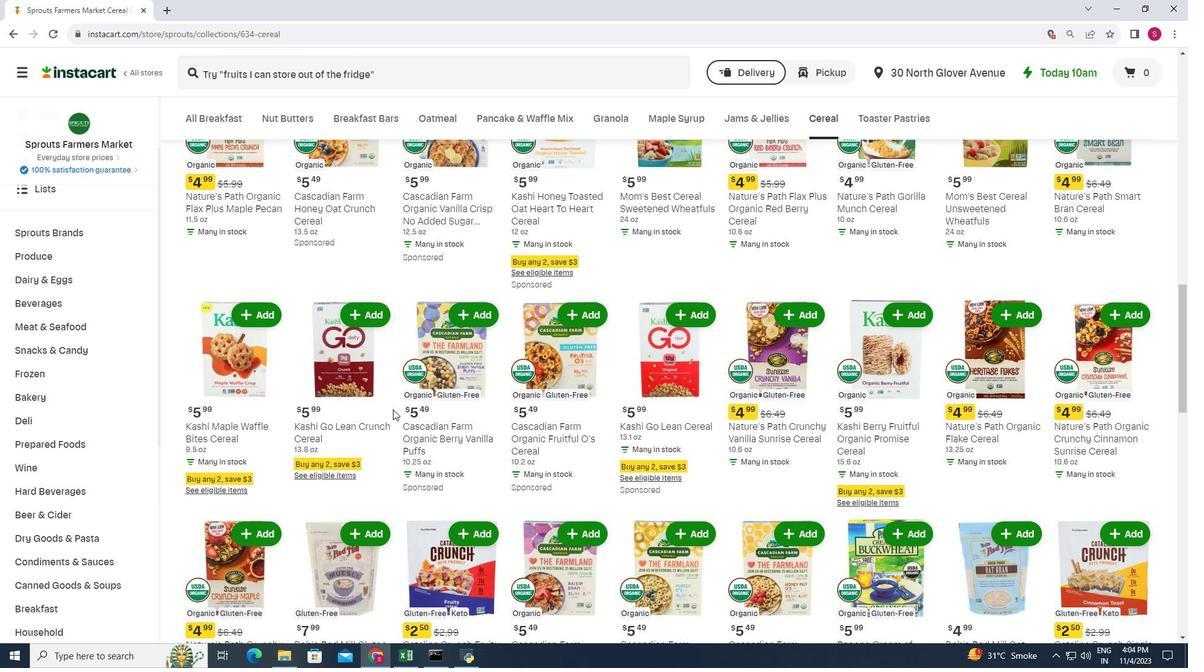 
Action: Mouse scrolled (394, 410) with delta (0, 0)
Screenshot: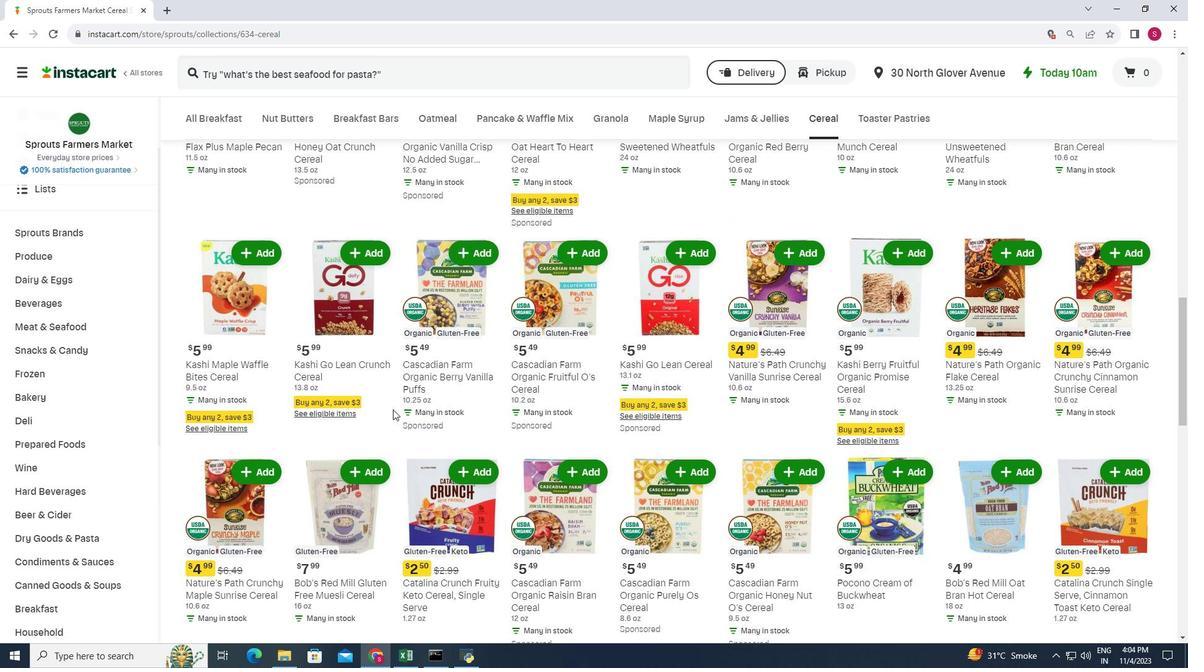 
Action: Mouse scrolled (394, 410) with delta (0, 0)
Screenshot: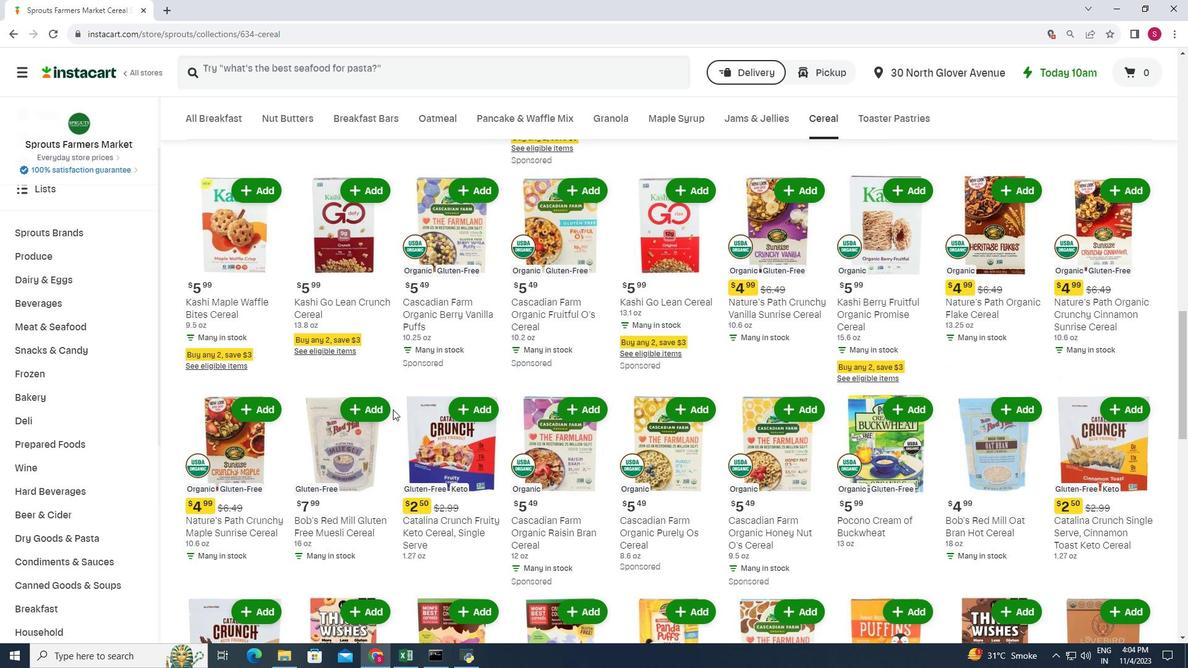 
Action: Mouse scrolled (394, 410) with delta (0, 0)
Screenshot: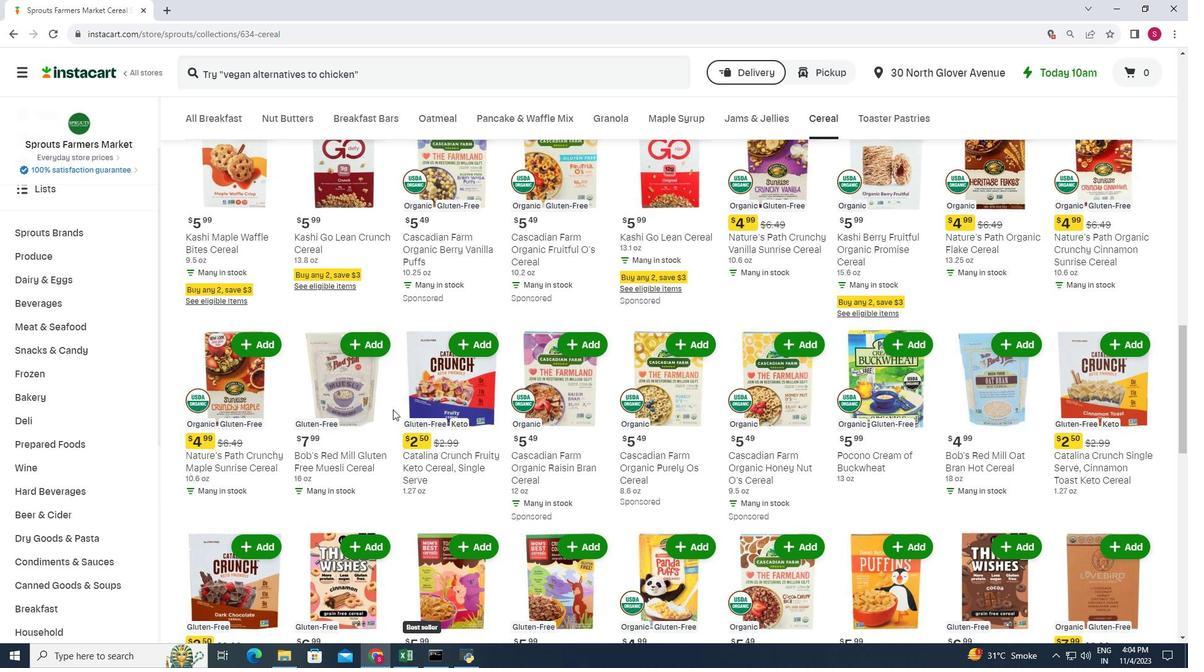 
Action: Mouse moved to (394, 410)
Screenshot: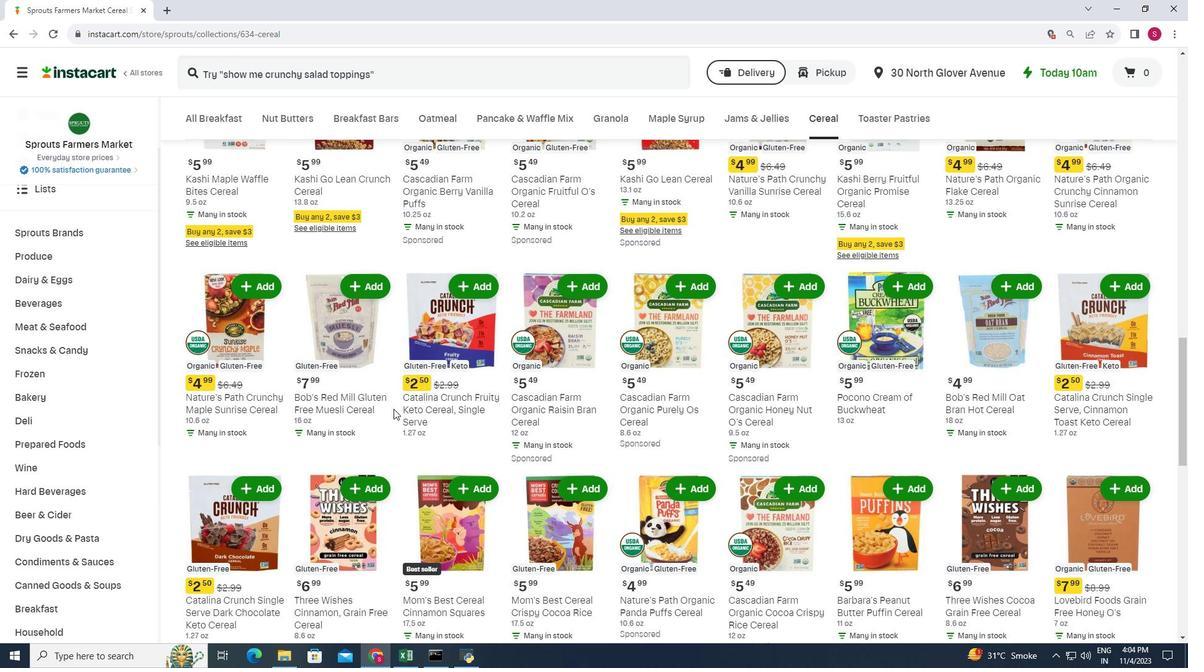
Action: Mouse scrolled (394, 409) with delta (0, 0)
Screenshot: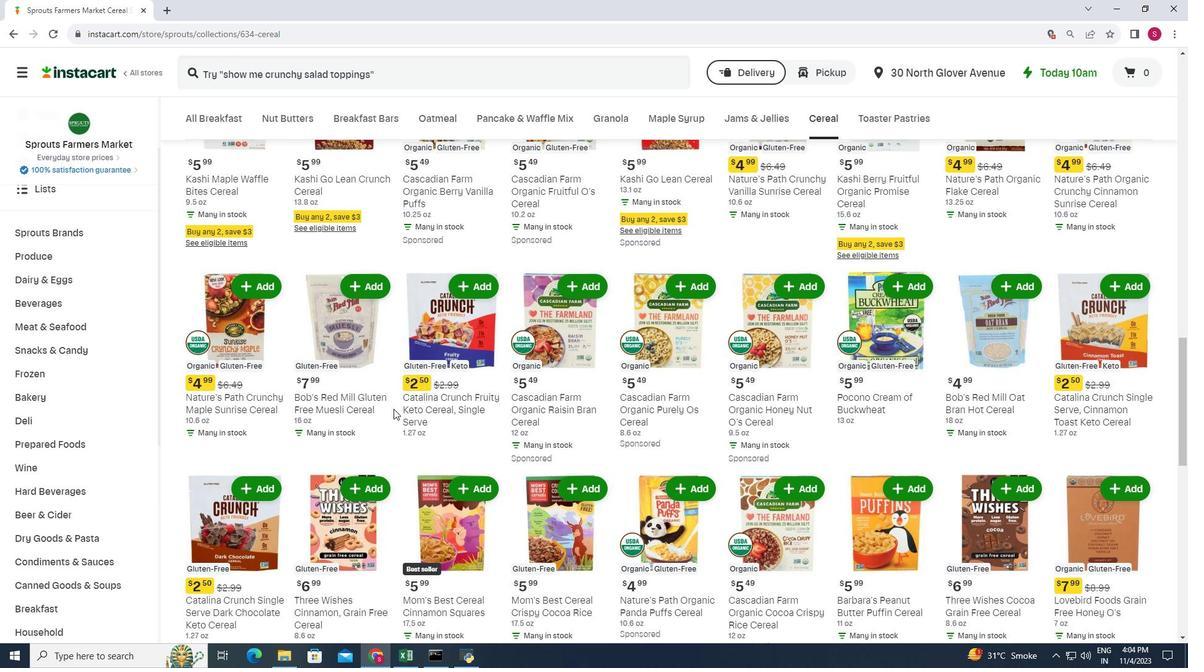
Action: Mouse scrolled (394, 409) with delta (0, 0)
Screenshot: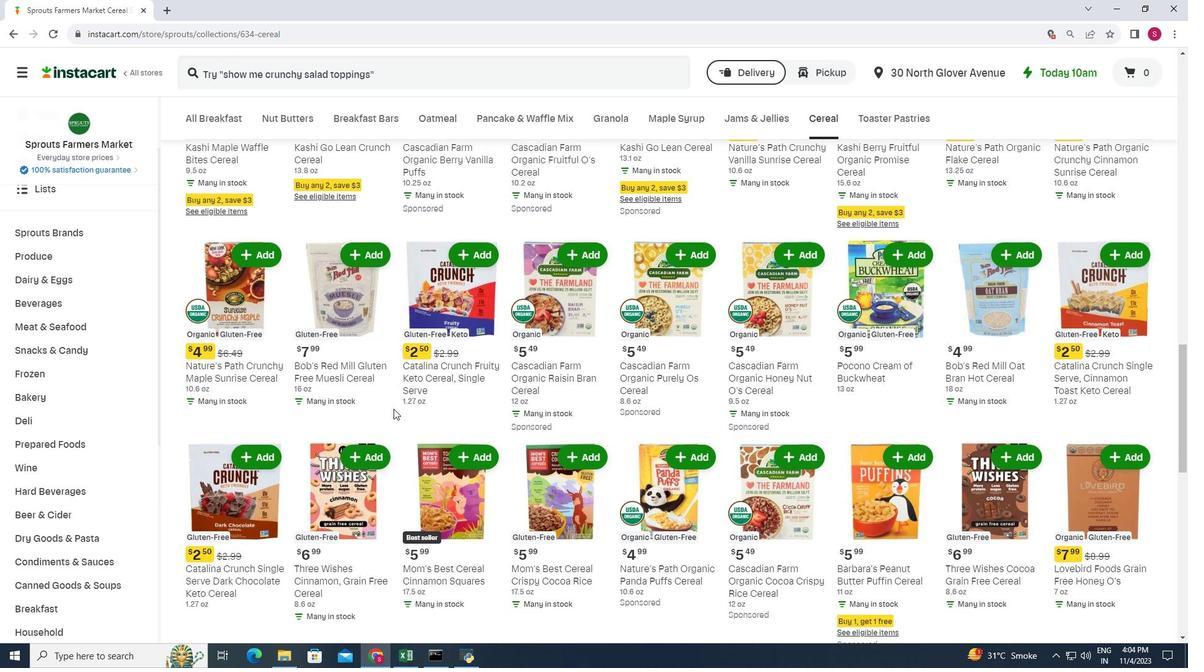 
Action: Mouse moved to (399, 408)
Screenshot: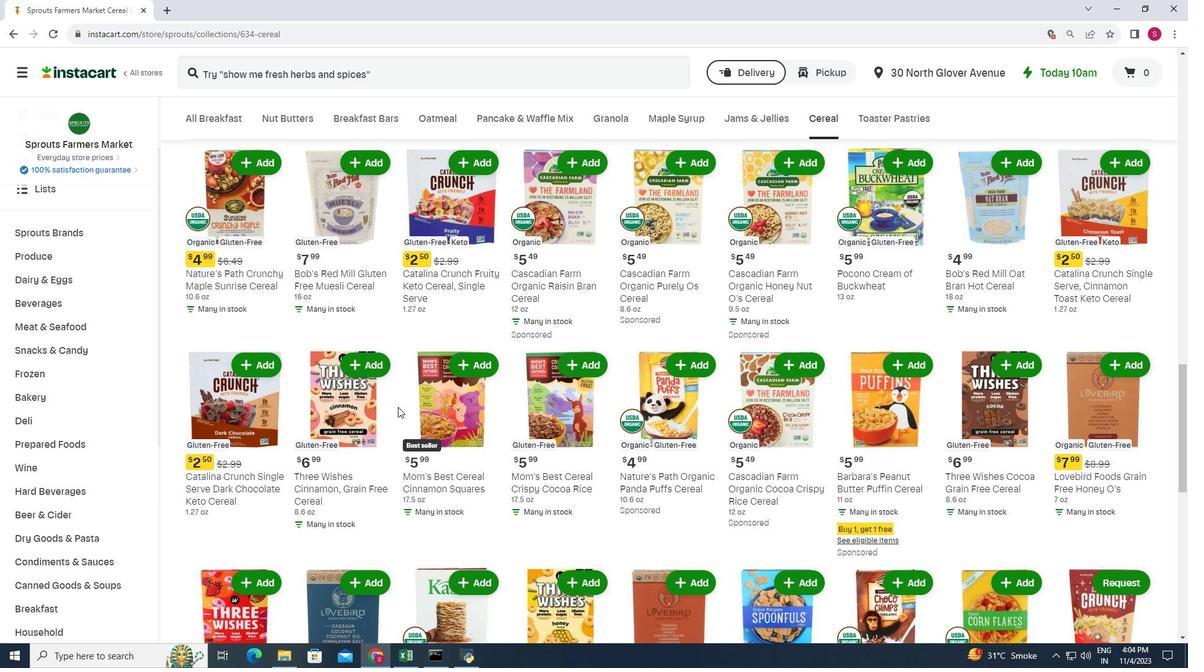 
Action: Mouse scrolled (399, 407) with delta (0, 0)
Screenshot: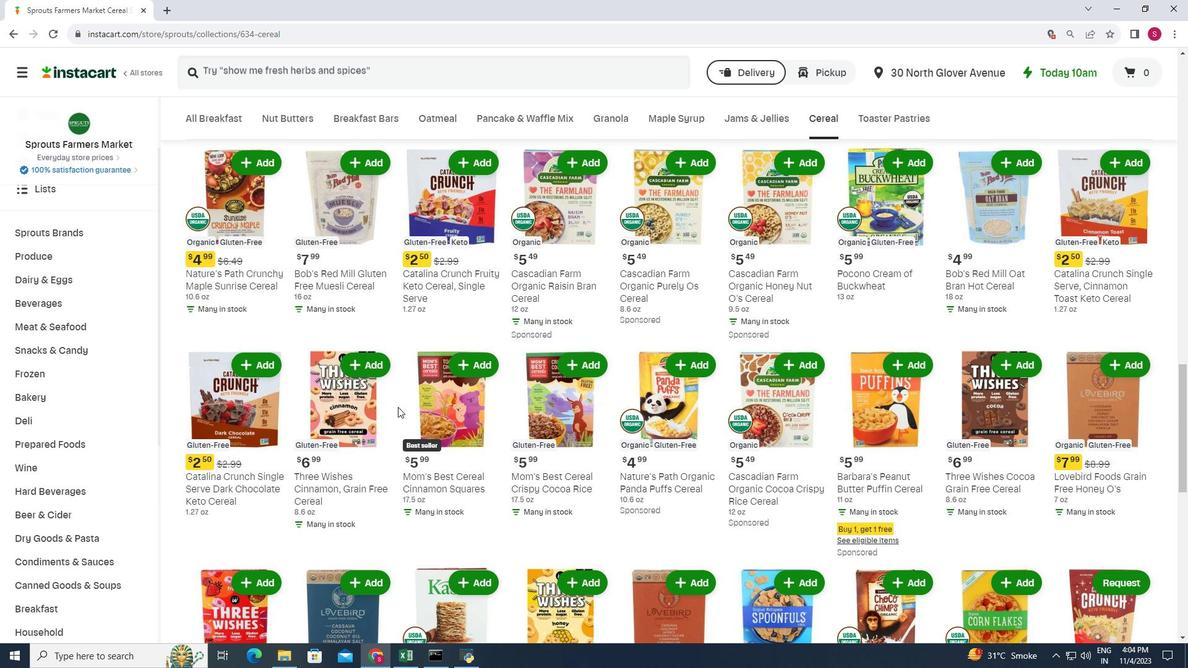 
Action: Mouse moved to (402, 405)
Screenshot: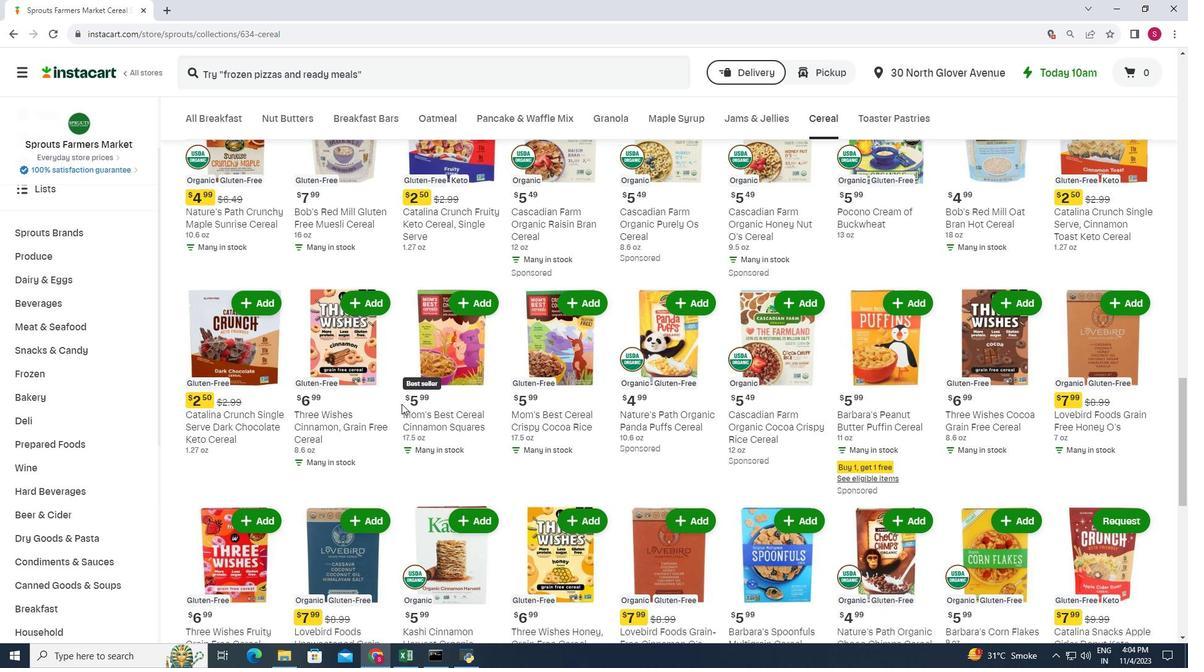 
Action: Mouse scrolled (402, 404) with delta (0, 0)
Screenshot: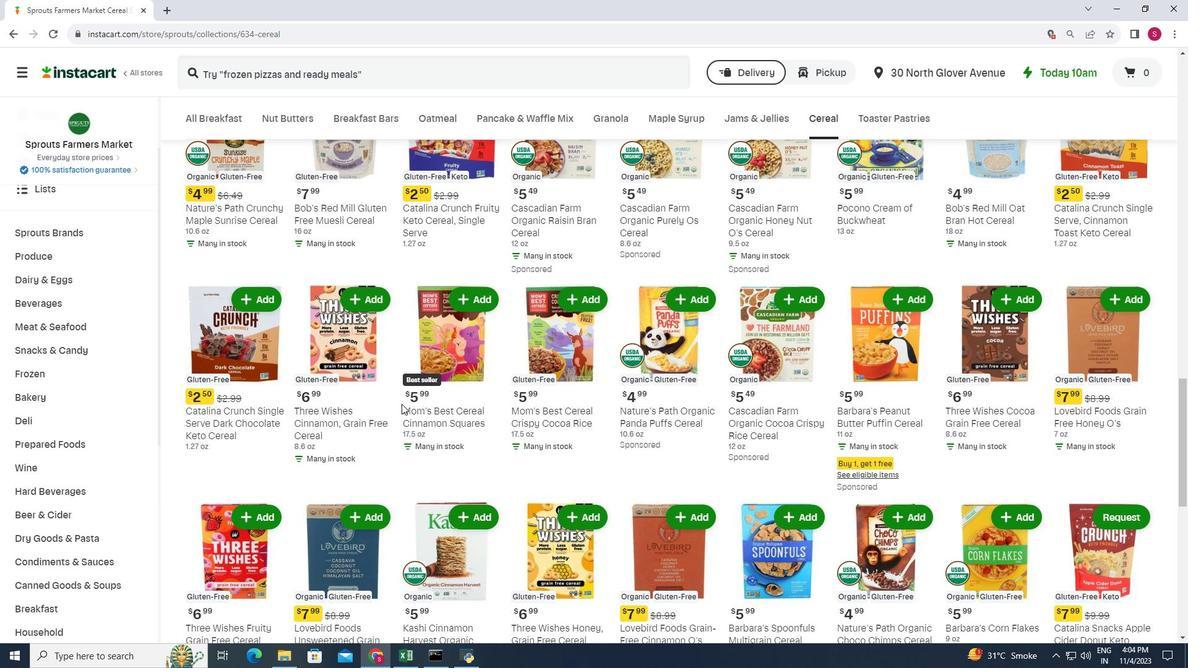 
Action: Mouse moved to (404, 404)
Screenshot: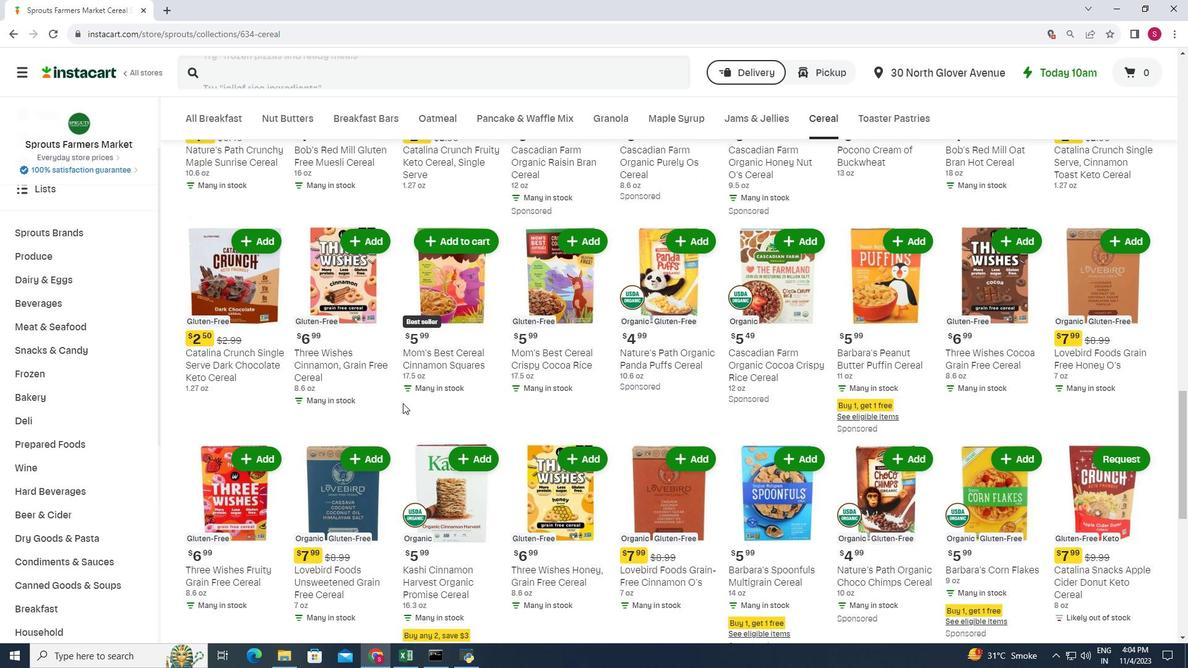 
Action: Mouse scrolled (404, 404) with delta (0, 0)
Screenshot: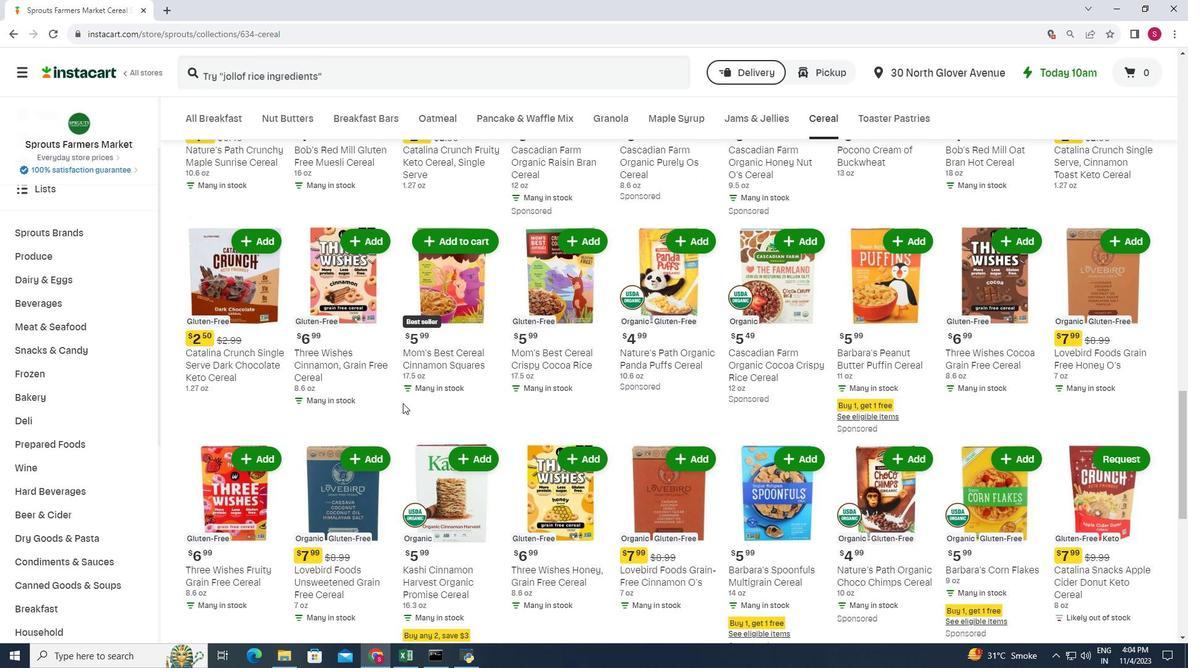 
Action: Mouse scrolled (404, 404) with delta (0, 0)
Screenshot: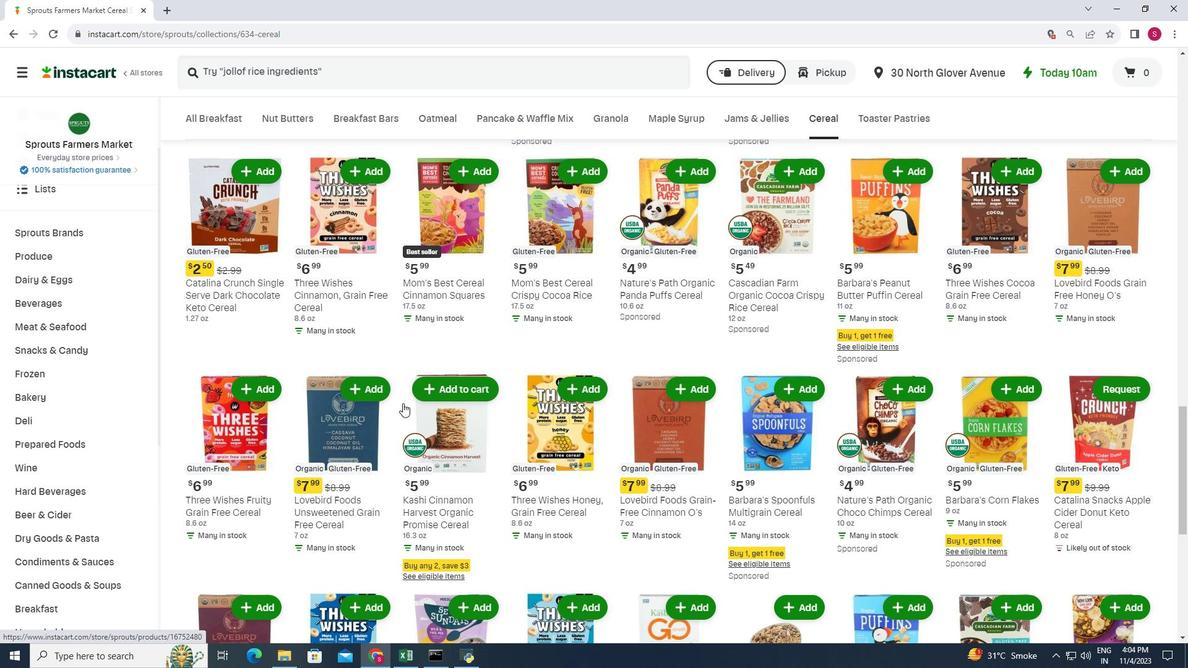
Action: Mouse moved to (404, 404)
Screenshot: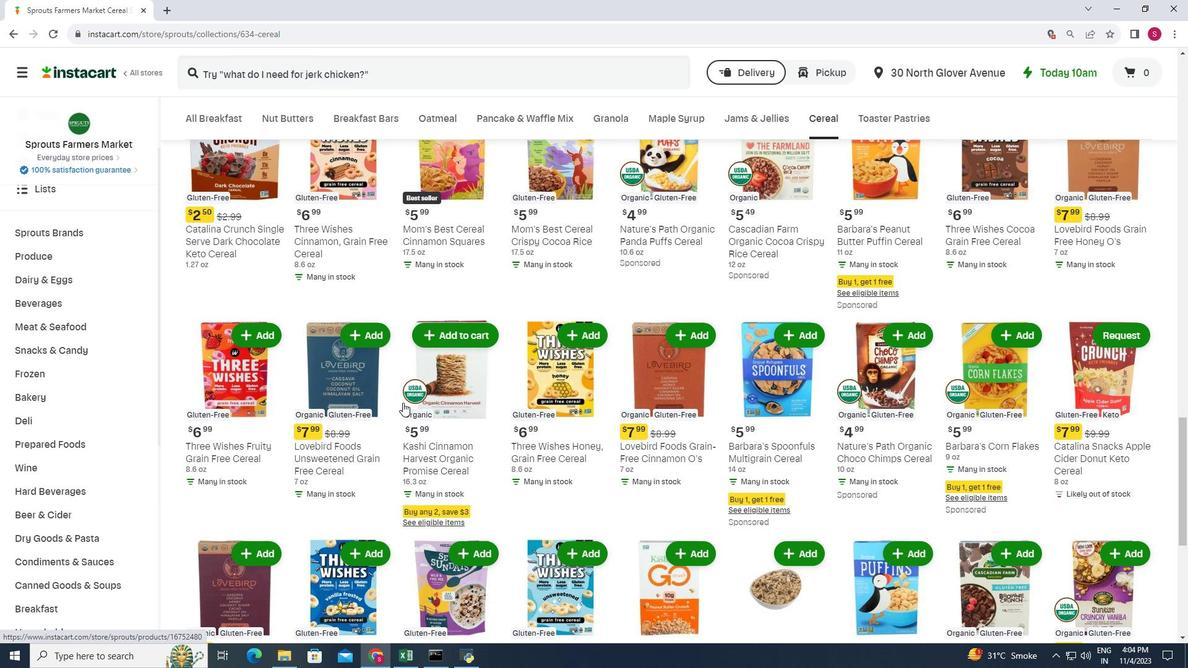 
Action: Mouse scrolled (404, 403) with delta (0, 0)
Screenshot: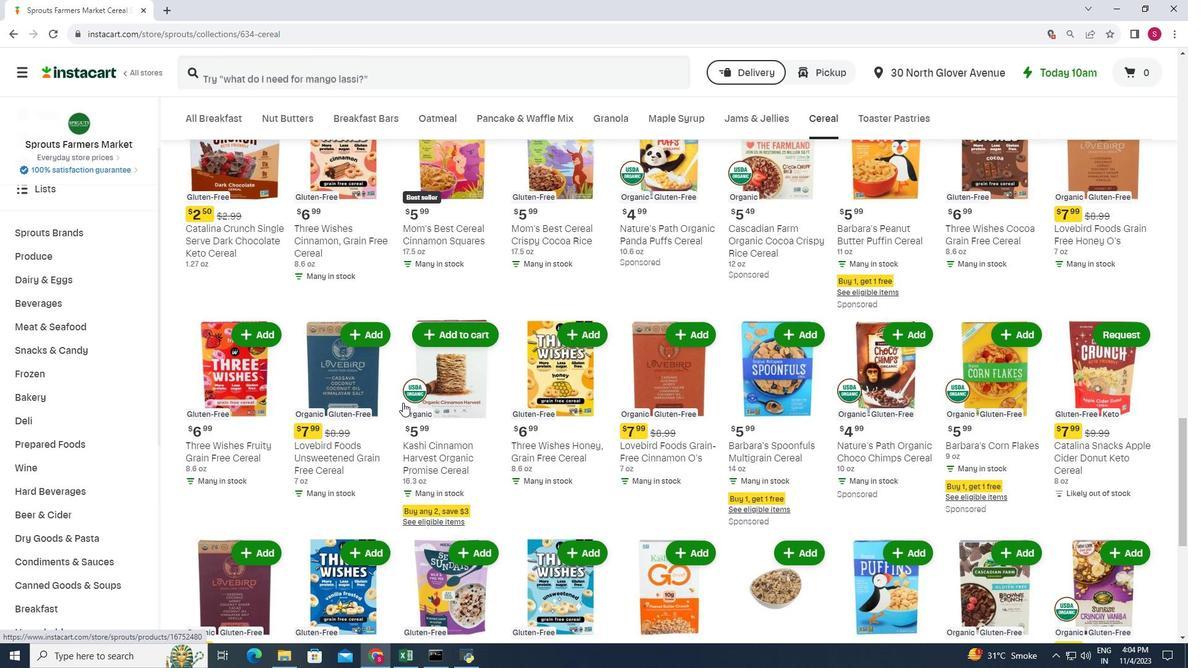 
Action: Mouse moved to (404, 403)
Screenshot: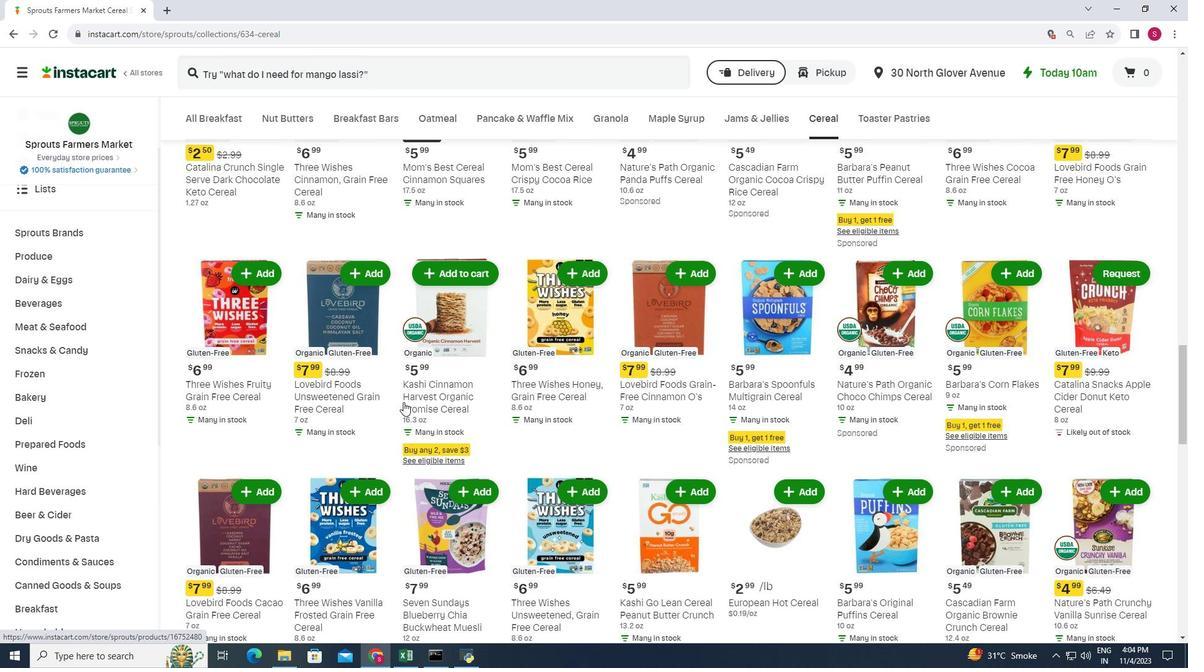
Action: Mouse scrolled (404, 402) with delta (0, 0)
Screenshot: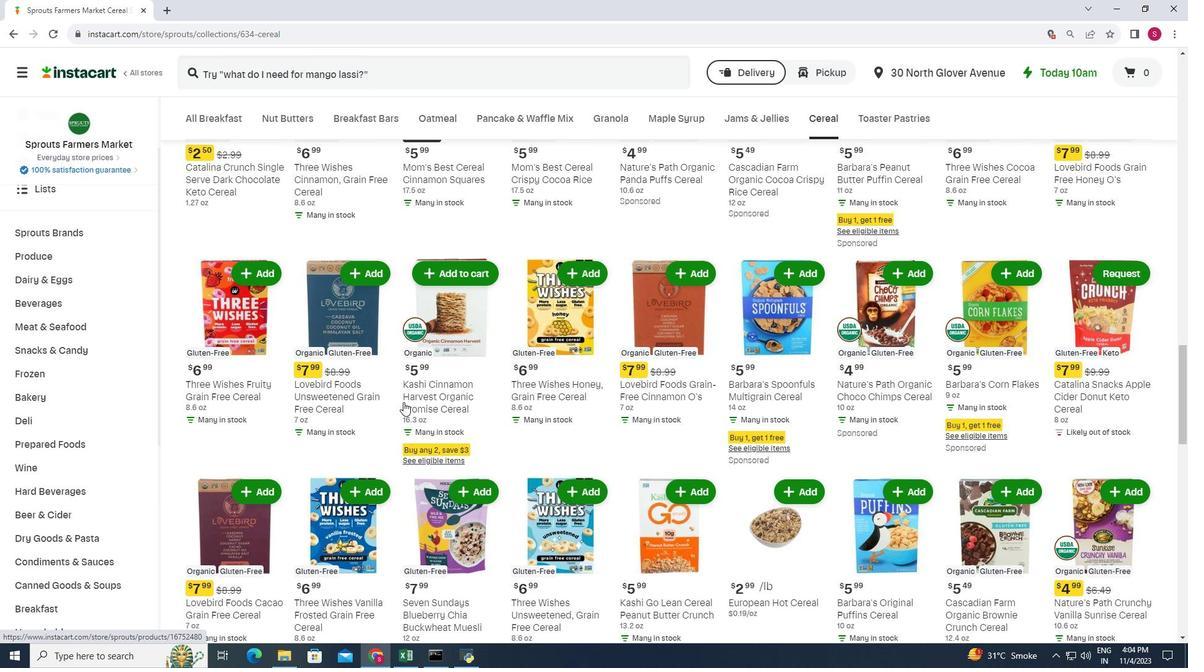 
Action: Mouse moved to (407, 399)
Screenshot: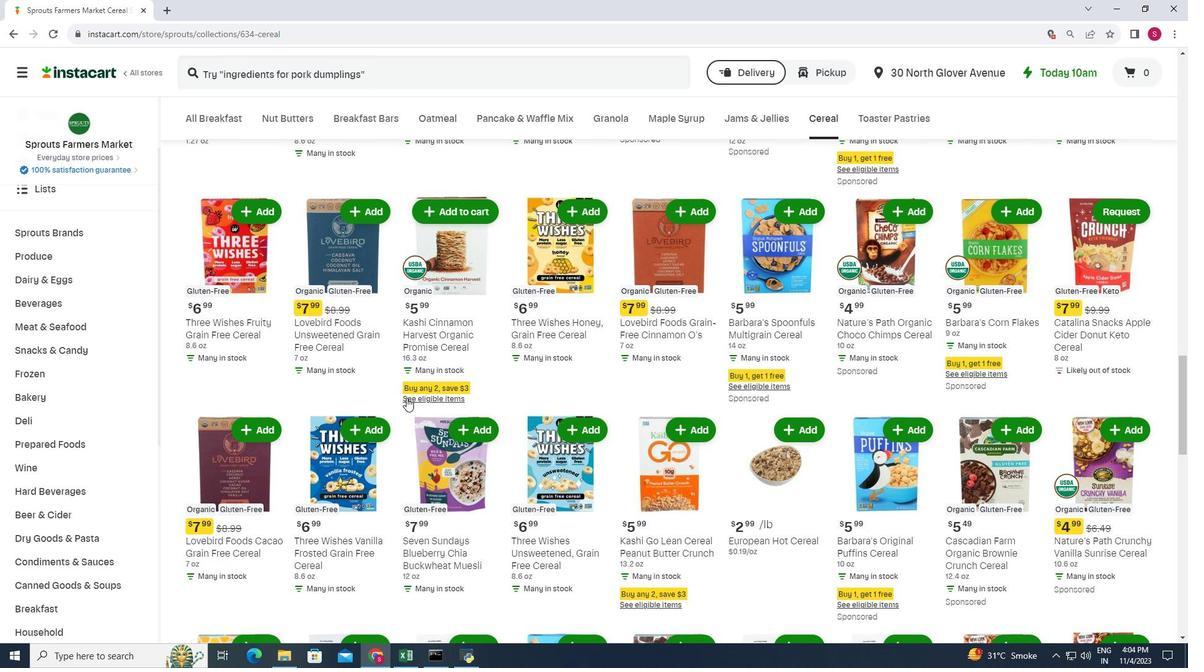 
Action: Mouse scrolled (407, 399) with delta (0, 0)
Screenshot: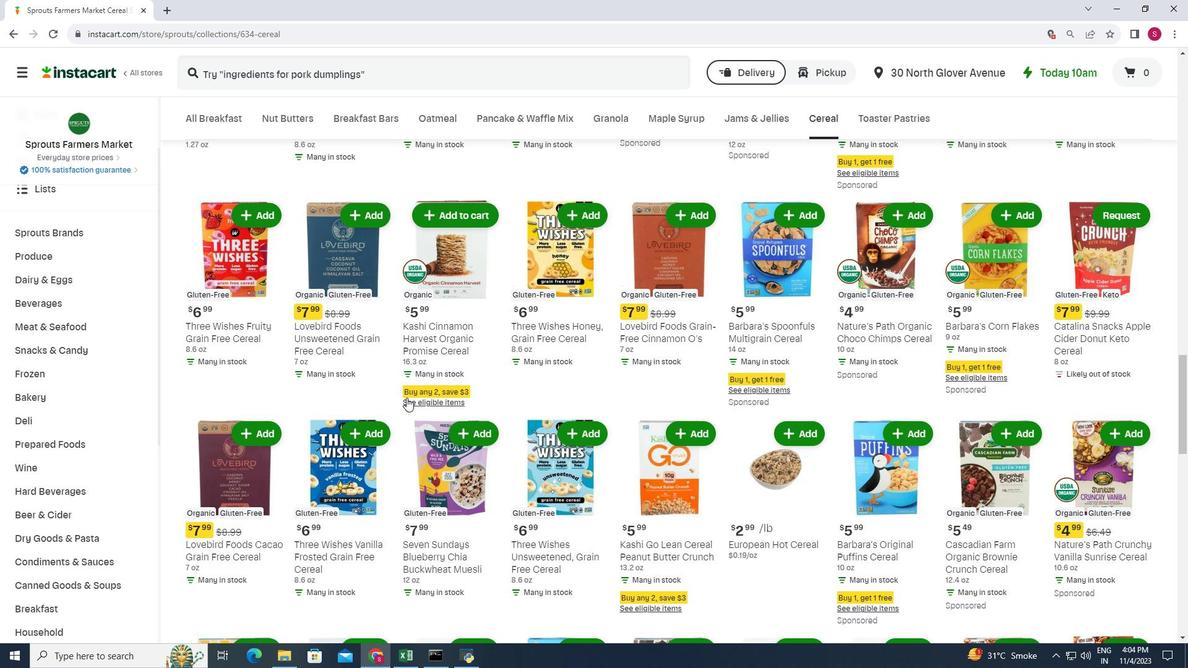 
Action: Mouse moved to (472, 416)
Screenshot: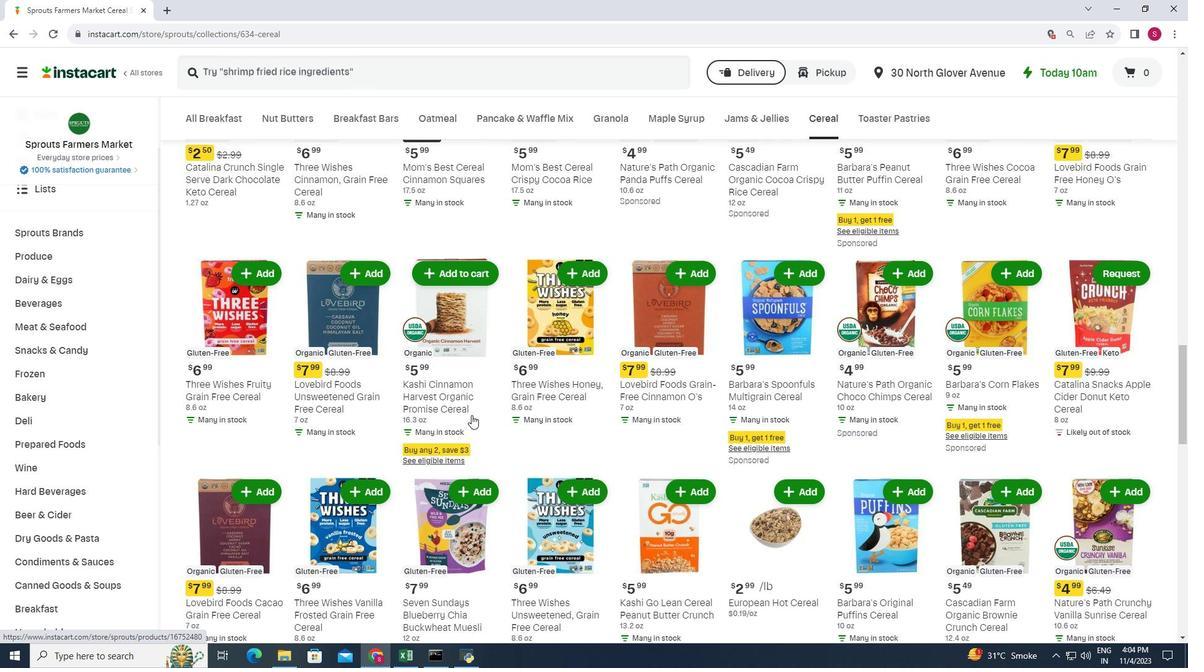 
Action: Mouse scrolled (472, 415) with delta (0, 0)
Screenshot: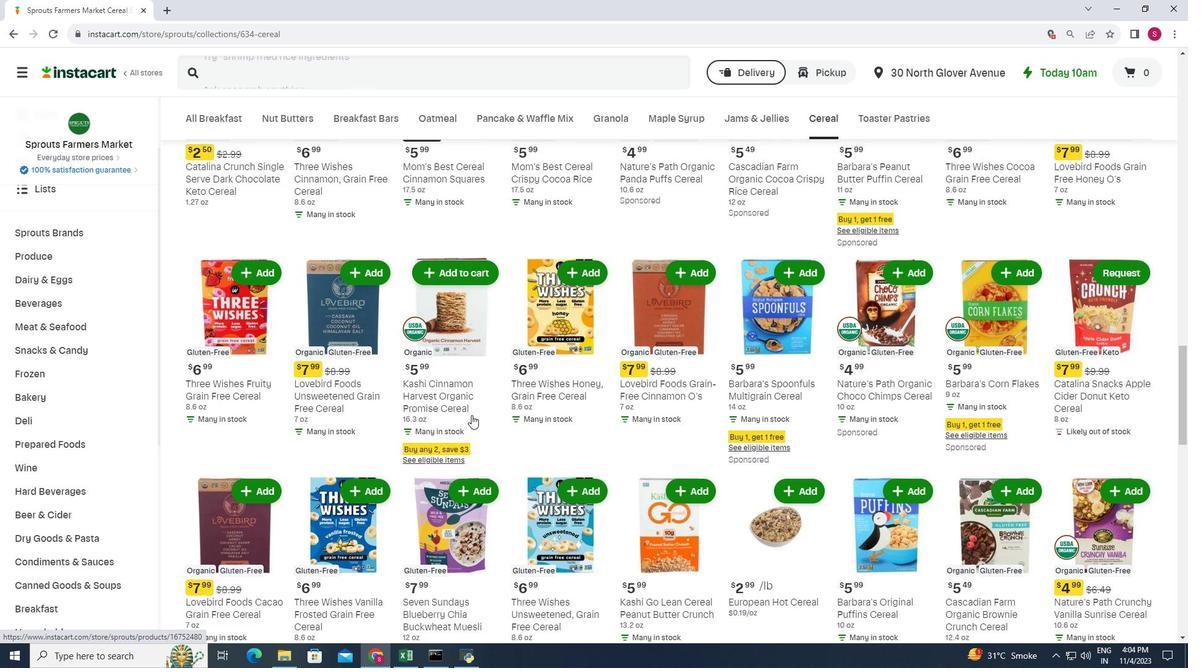 
Action: Mouse scrolled (472, 415) with delta (0, 0)
Screenshot: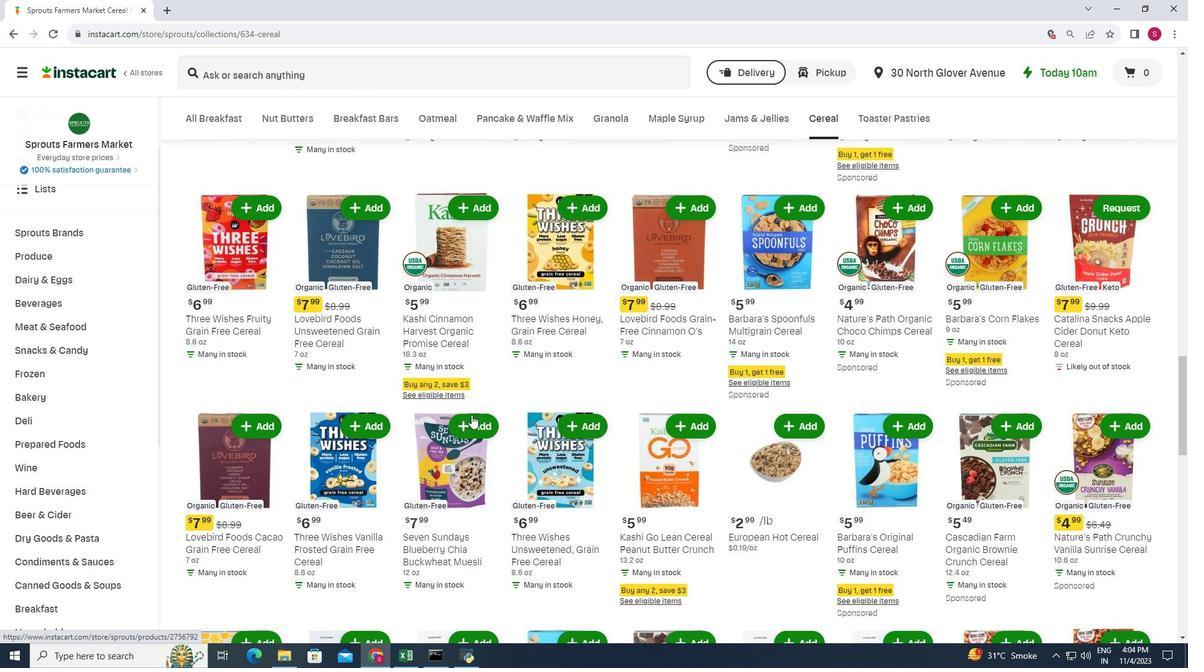 
Action: Mouse moved to (472, 412)
Screenshot: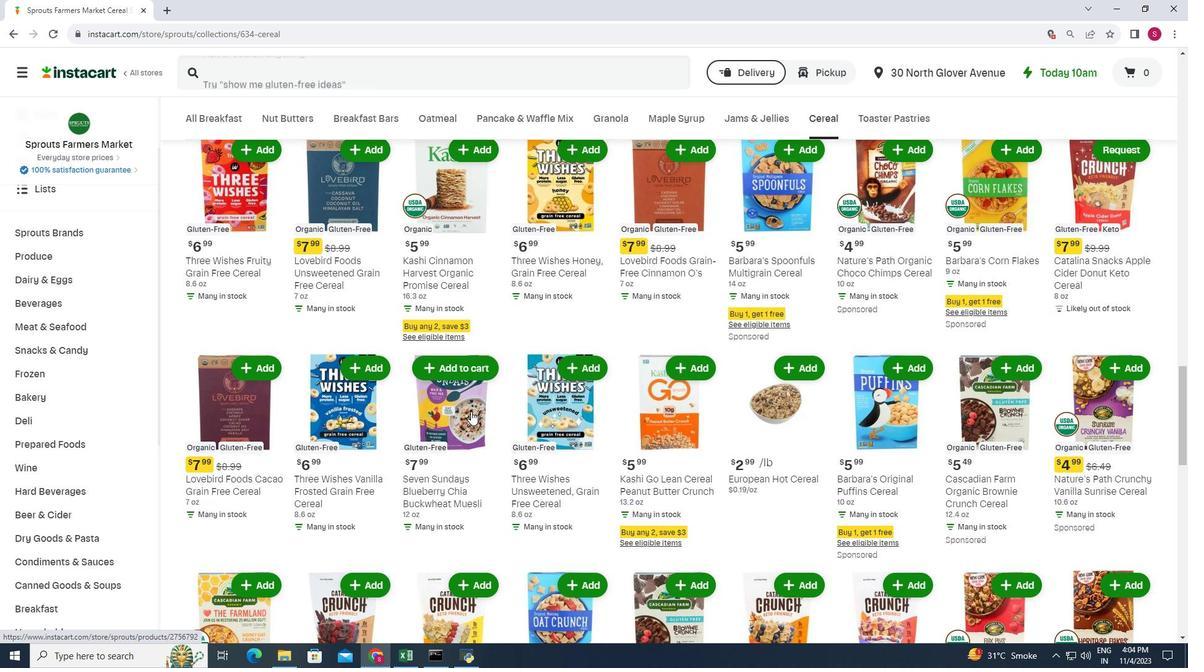 
Action: Mouse scrolled (472, 412) with delta (0, 0)
Screenshot: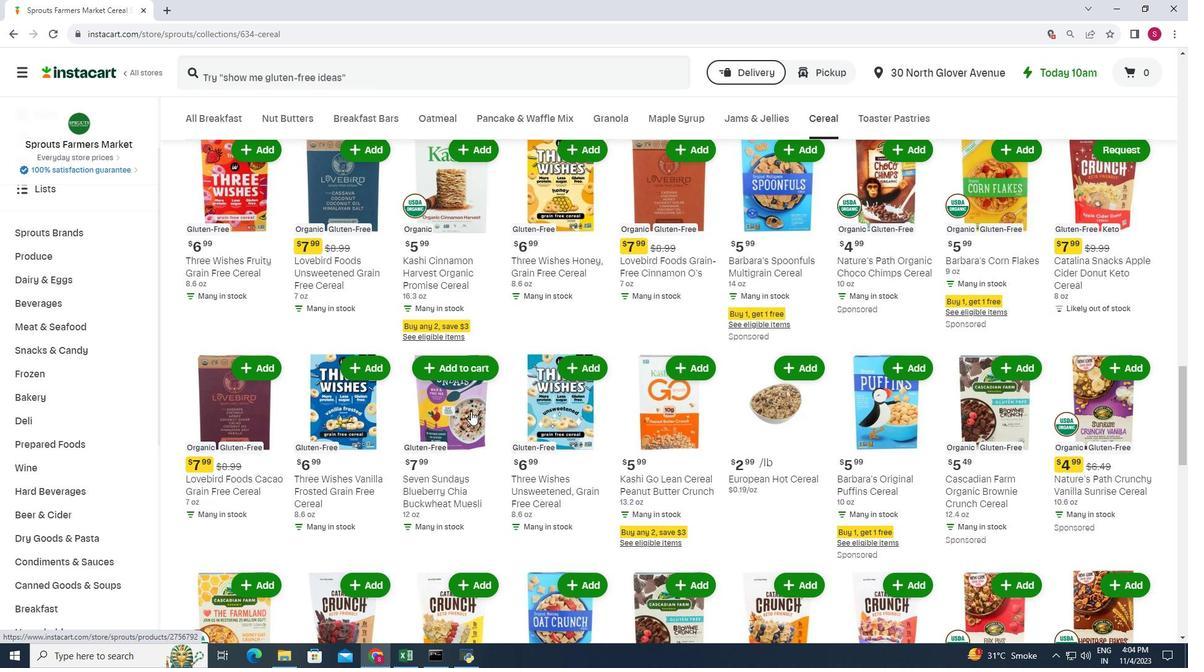 
Action: Mouse moved to (483, 404)
Screenshot: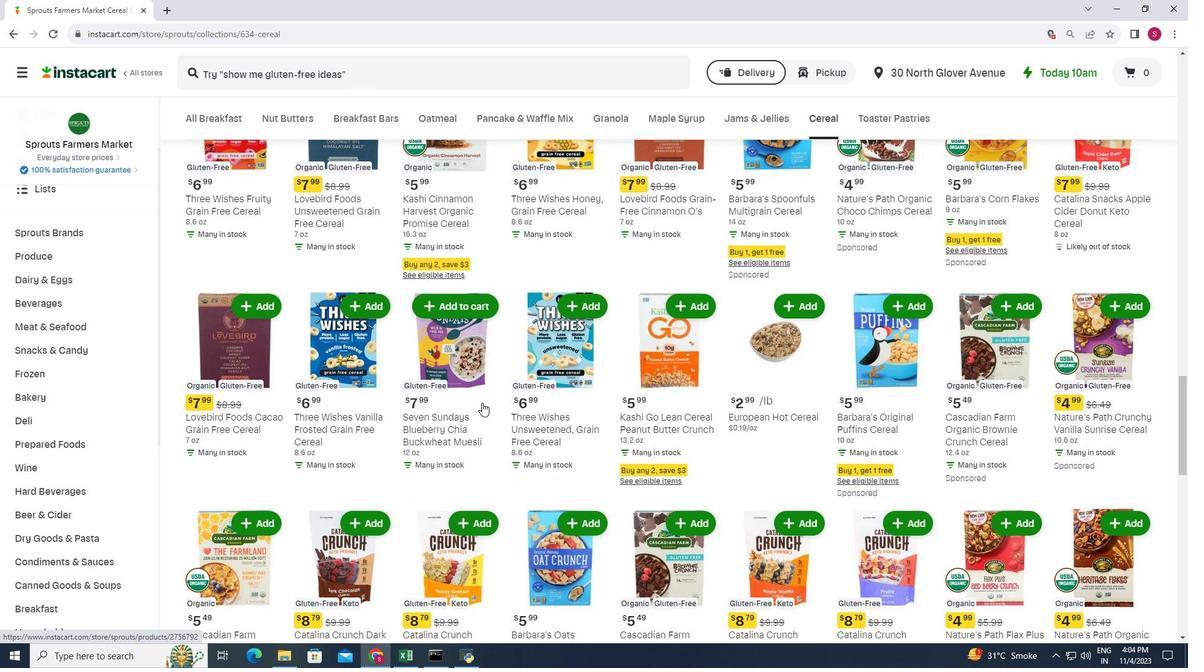 
Action: Mouse scrolled (483, 403) with delta (0, 0)
Screenshot: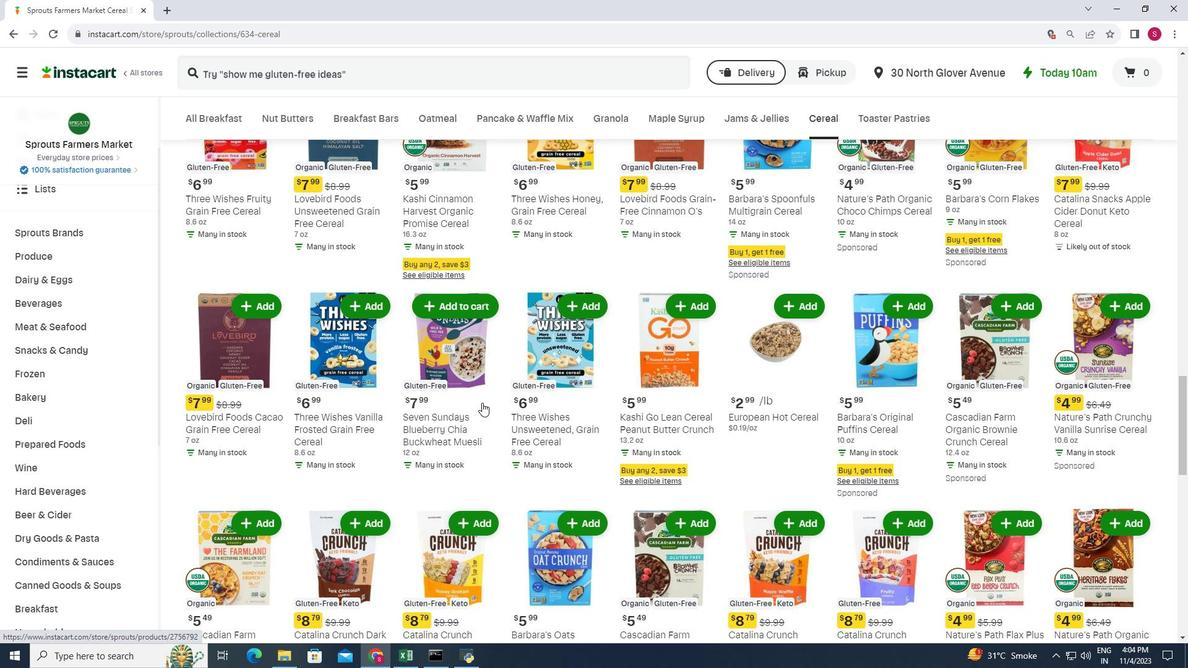 
Action: Mouse moved to (493, 394)
Screenshot: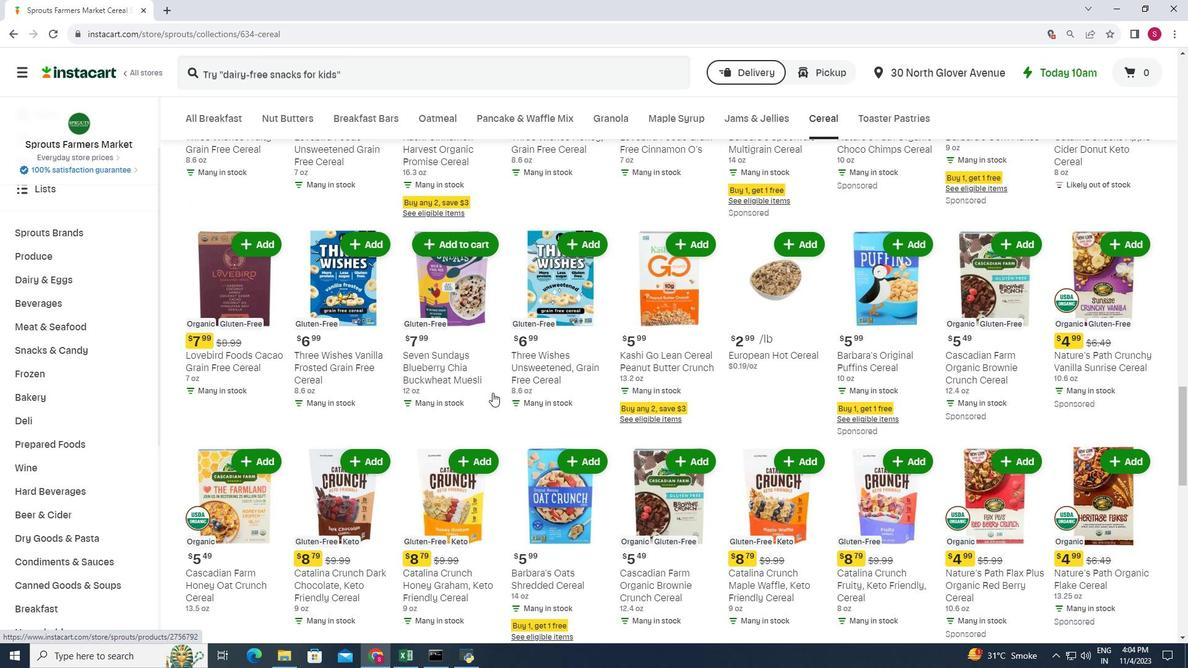 
Action: Mouse scrolled (493, 393) with delta (0, 0)
Screenshot: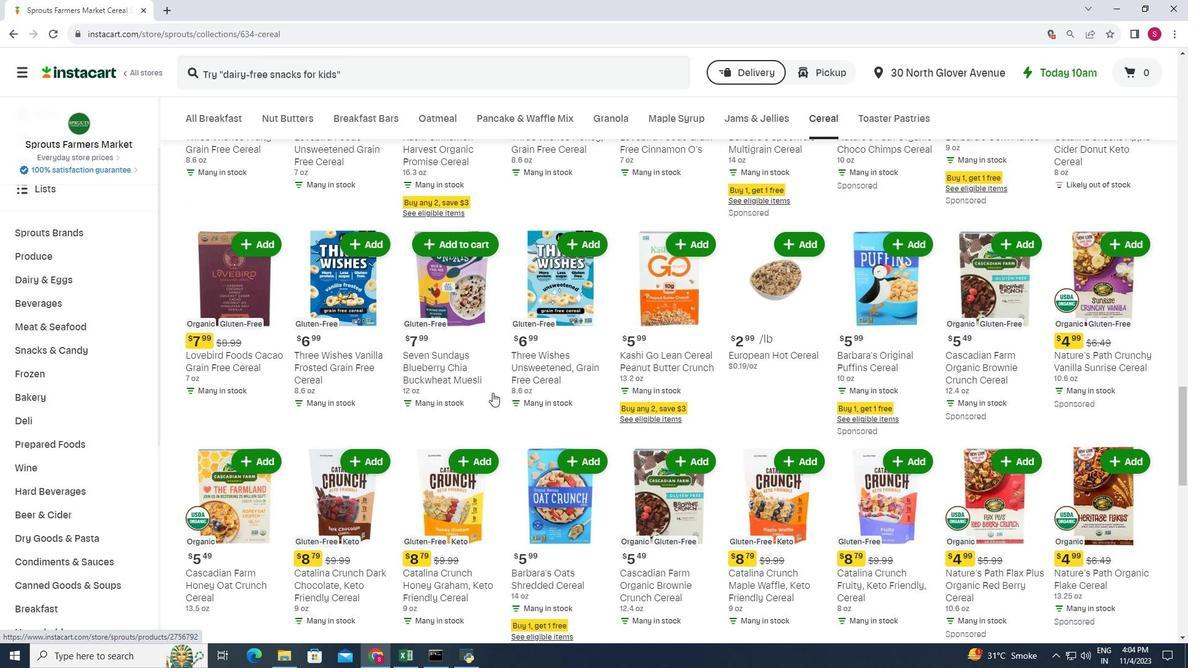 
Action: Mouse moved to (495, 392)
Screenshot: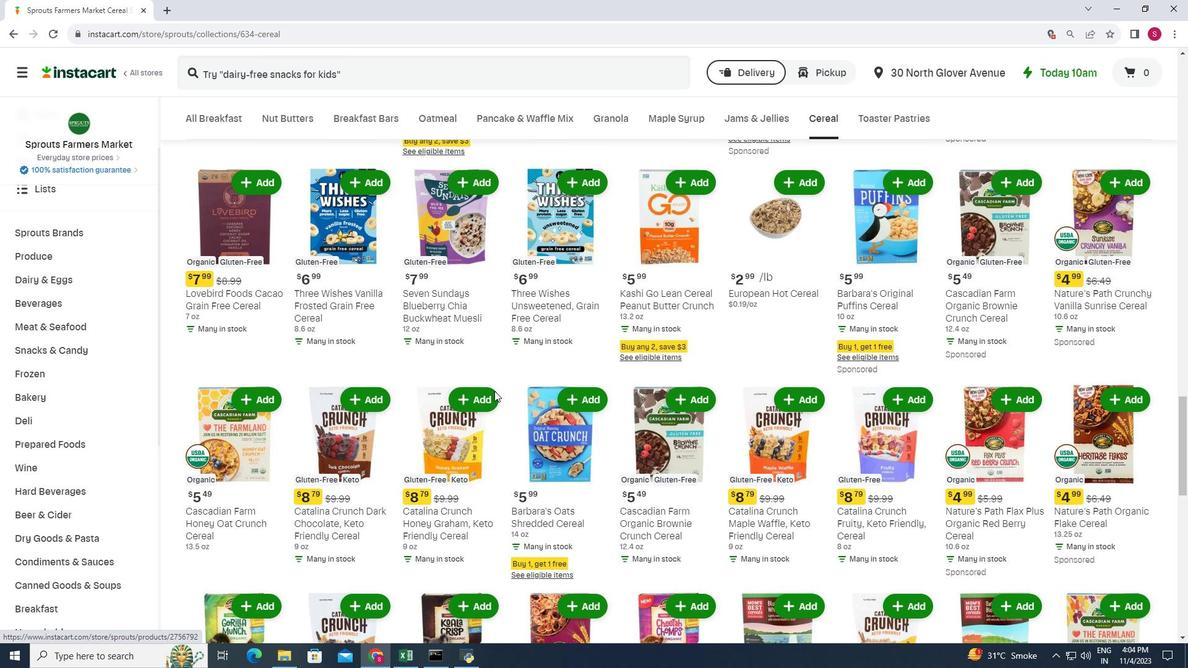 
Action: Mouse scrolled (495, 391) with delta (0, 0)
Screenshot: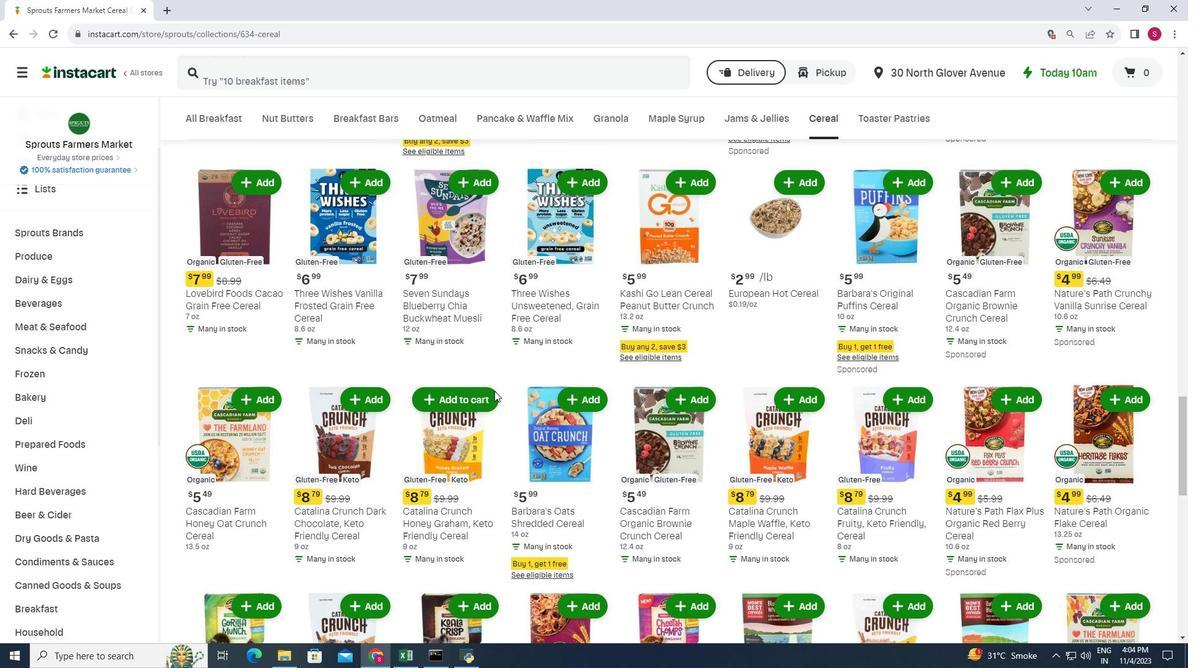 
Action: Mouse moved to (500, 385)
Screenshot: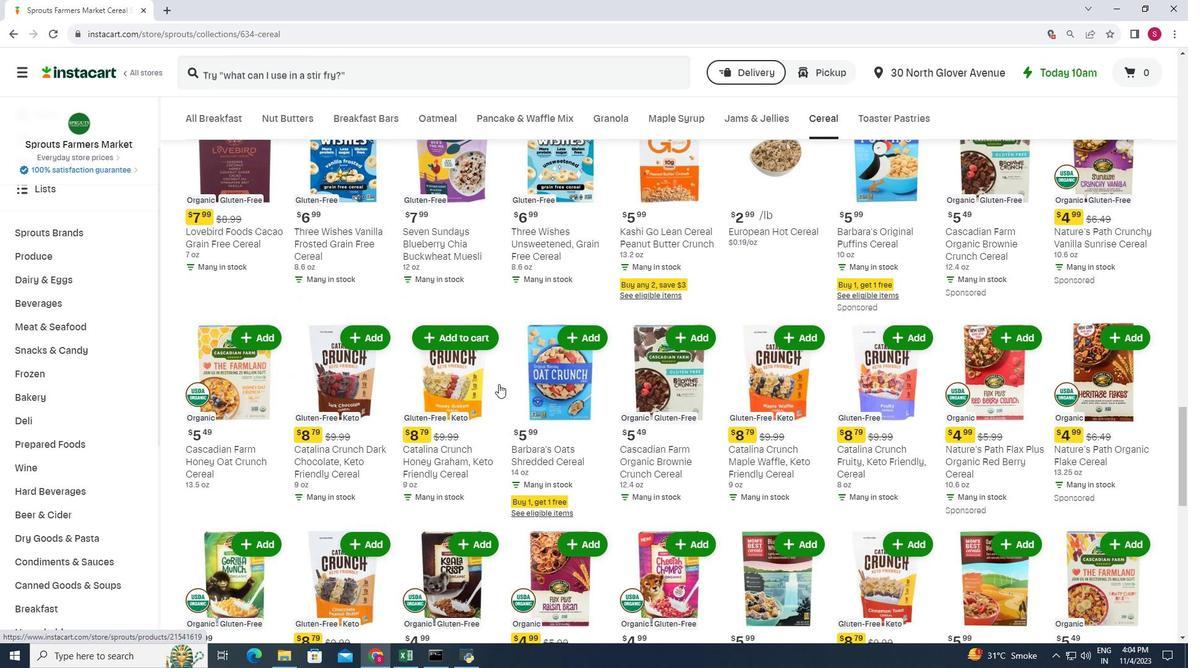 
Action: Mouse scrolled (500, 384) with delta (0, 0)
Screenshot: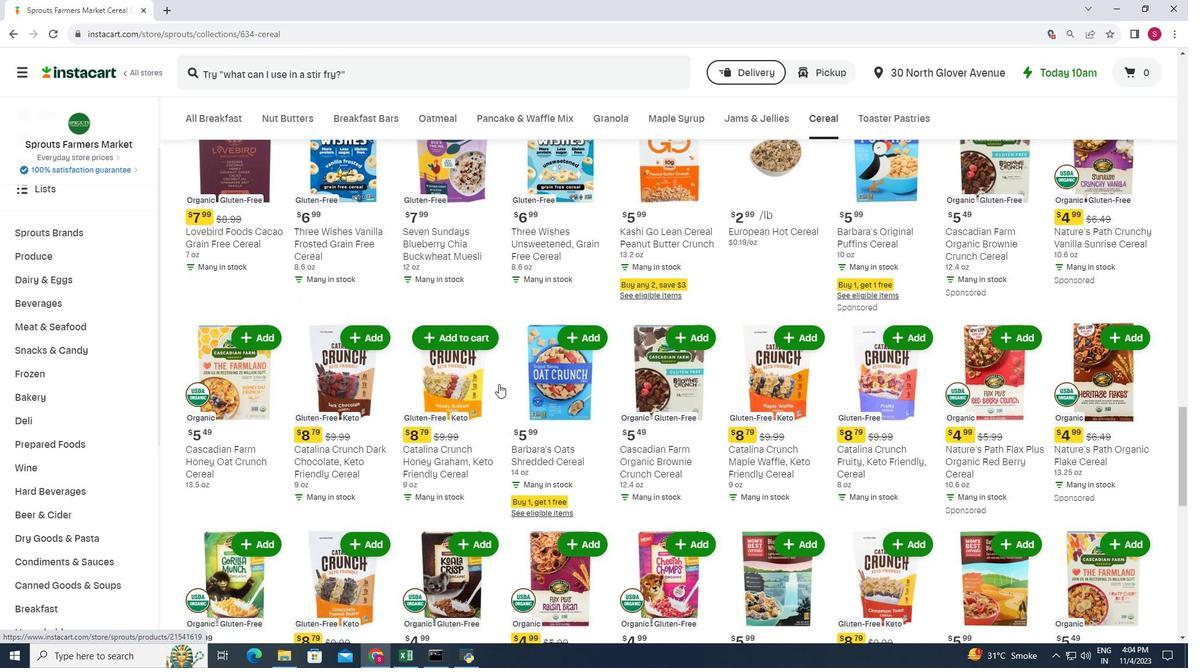 
Action: Mouse moved to (503, 381)
Screenshot: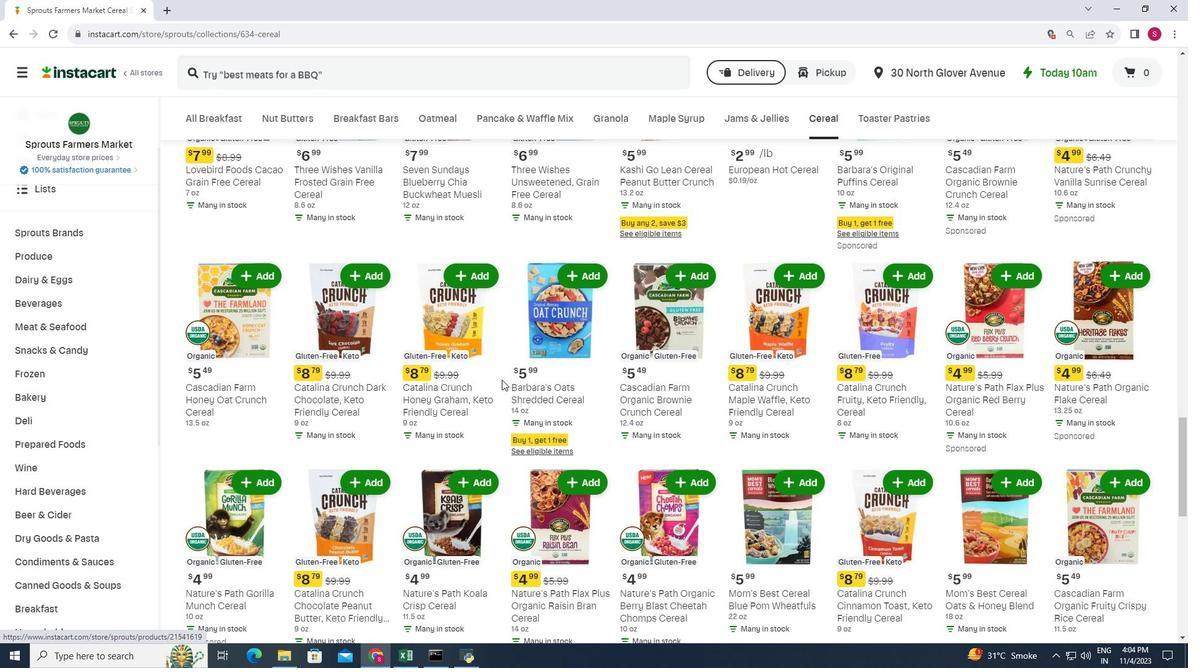 
Action: Mouse scrolled (503, 380) with delta (0, 0)
Screenshot: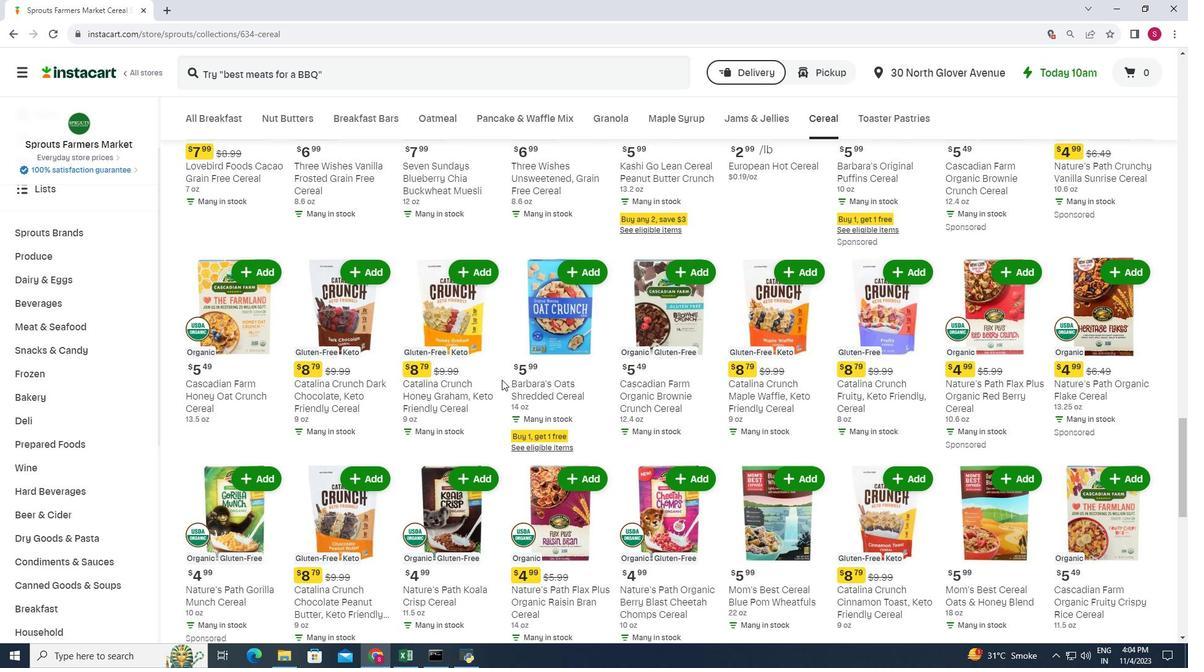 
Action: Mouse moved to (506, 374)
Screenshot: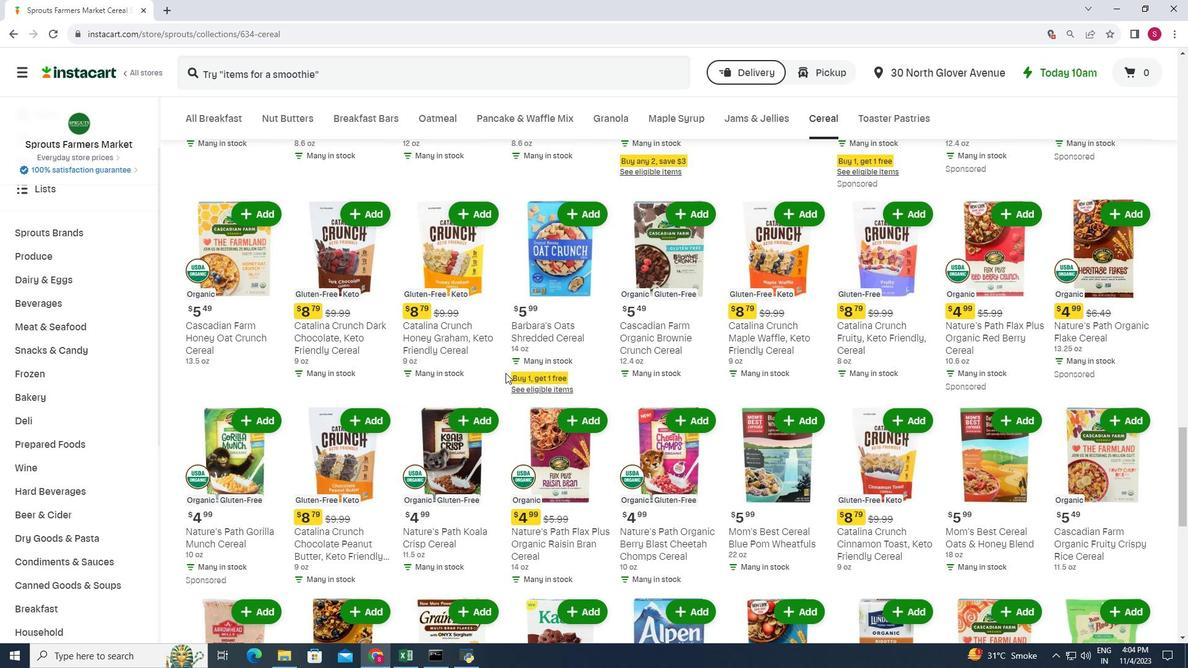 
Action: Mouse scrolled (506, 373) with delta (0, 0)
Screenshot: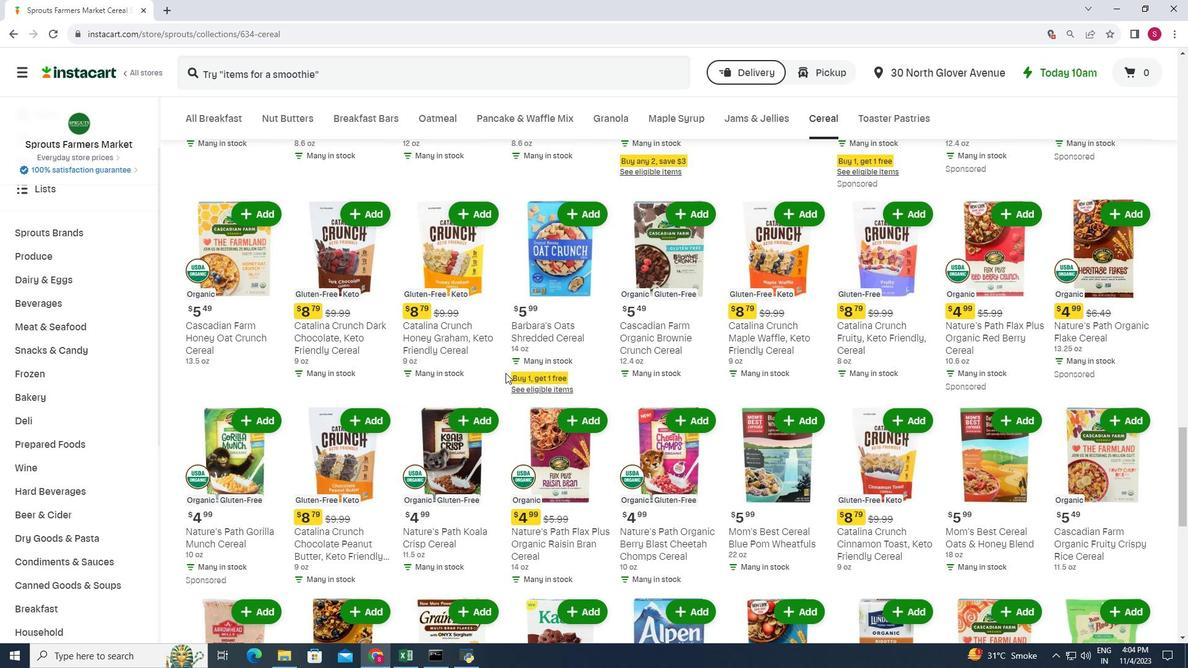 
Action: Mouse moved to (507, 373)
Screenshot: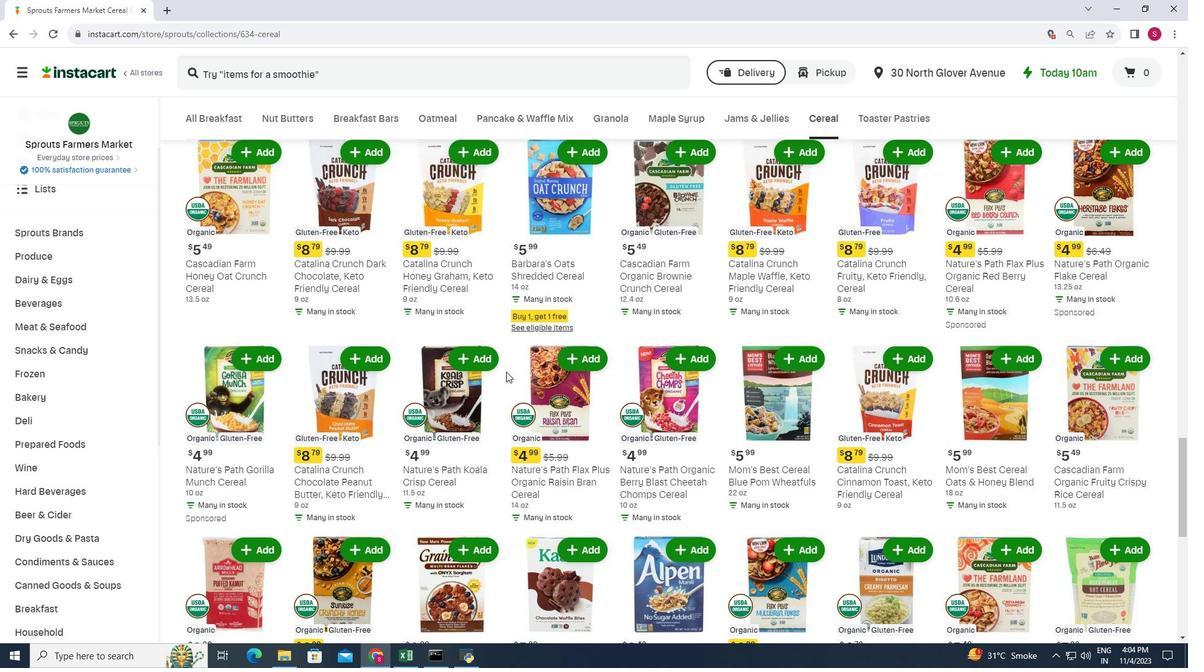 
Action: Mouse scrolled (507, 372) with delta (0, 0)
Screenshot: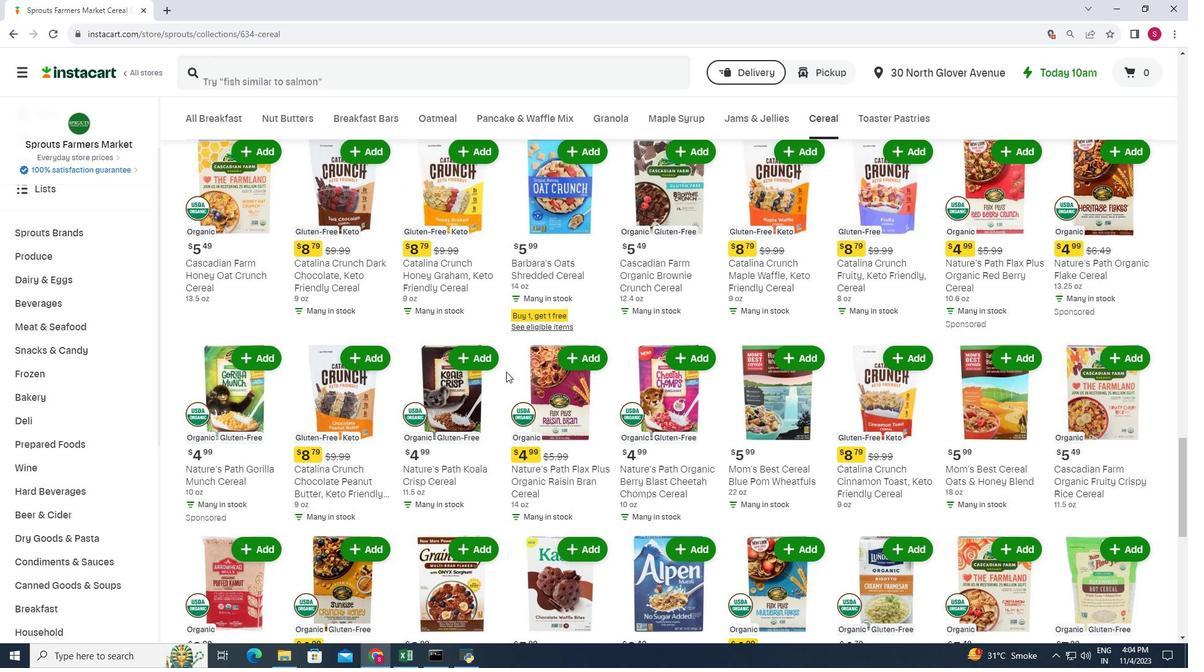
Action: Mouse moved to (508, 372)
Screenshot: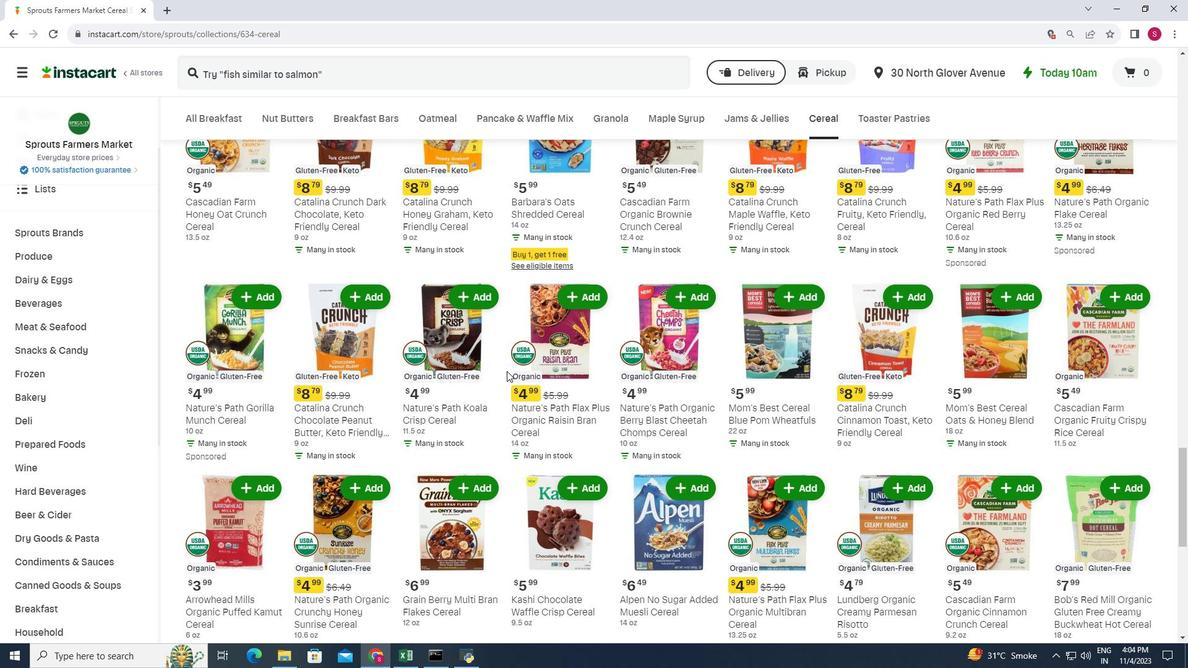 
Action: Mouse scrolled (508, 371) with delta (0, 0)
Screenshot: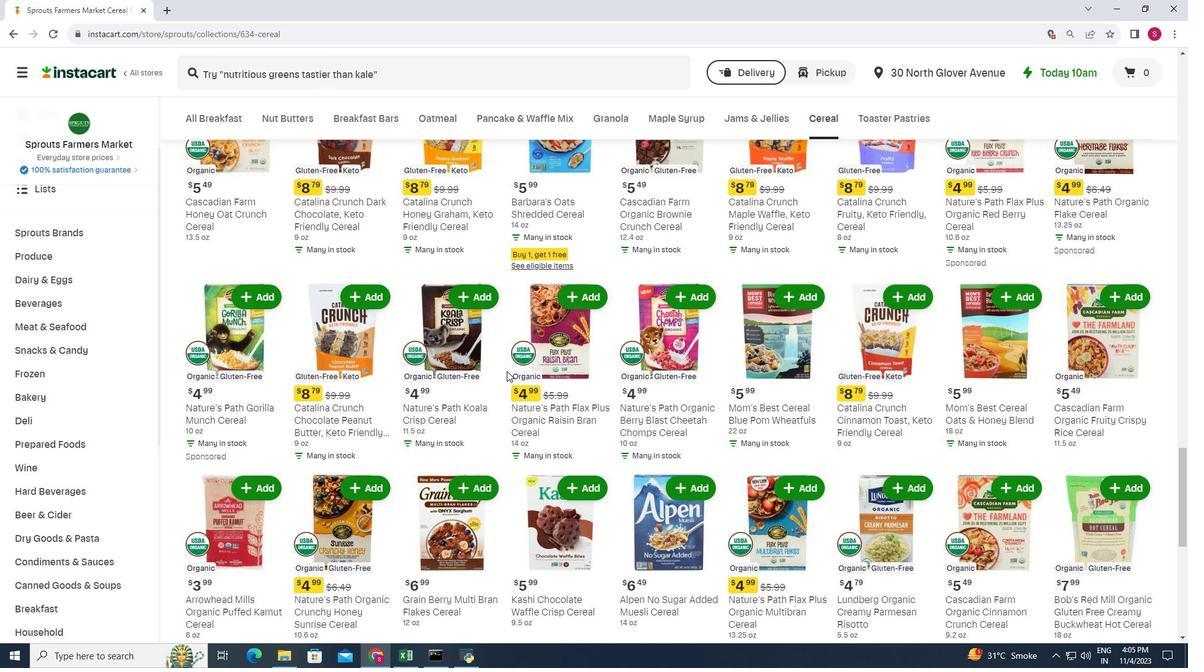 
Action: Mouse moved to (487, 372)
Screenshot: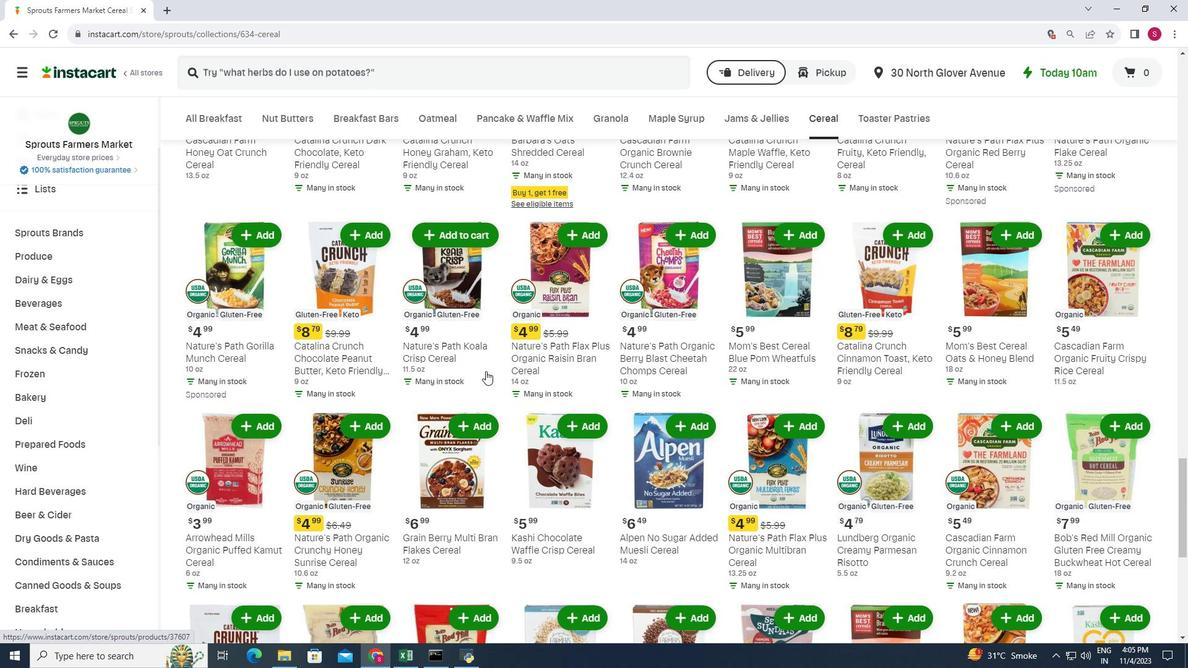 
Action: Mouse scrolled (487, 371) with delta (0, 0)
Screenshot: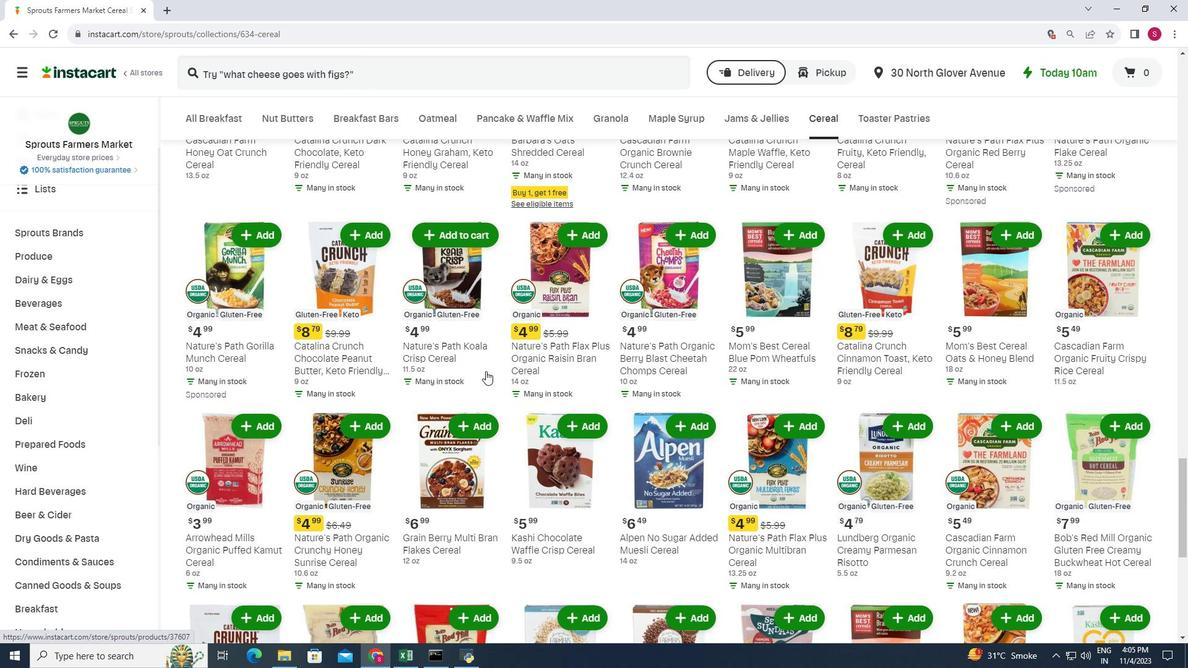 
Action: Mouse moved to (1118, 163)
Screenshot: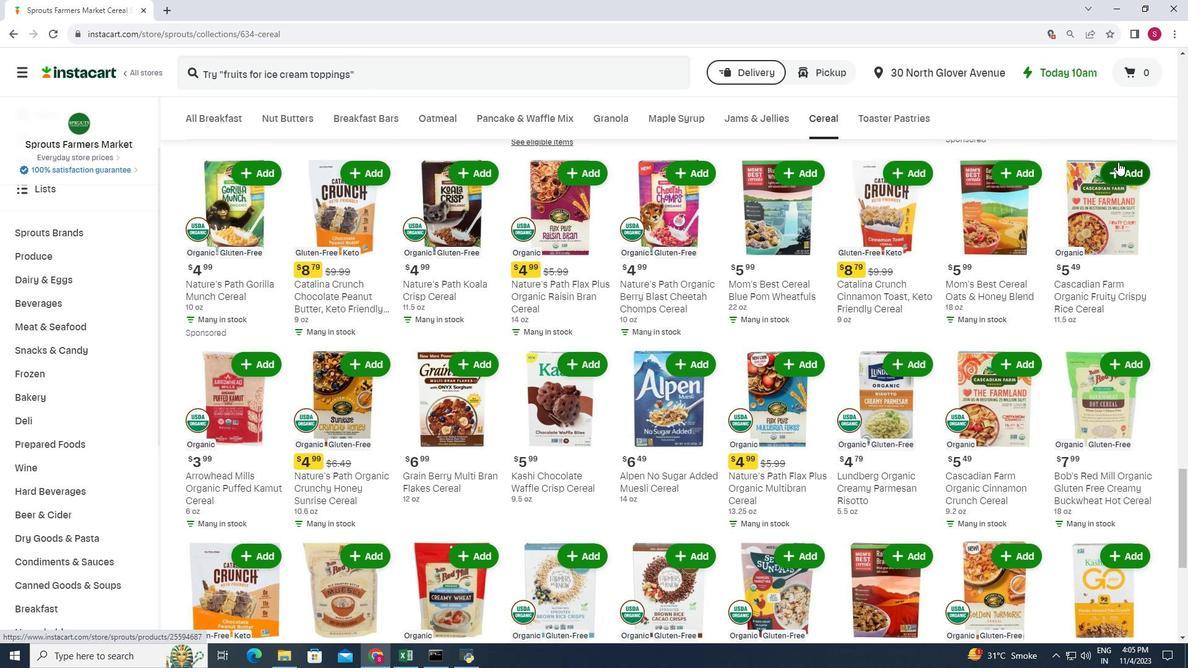 
Action: Mouse pressed left at (1118, 163)
Screenshot: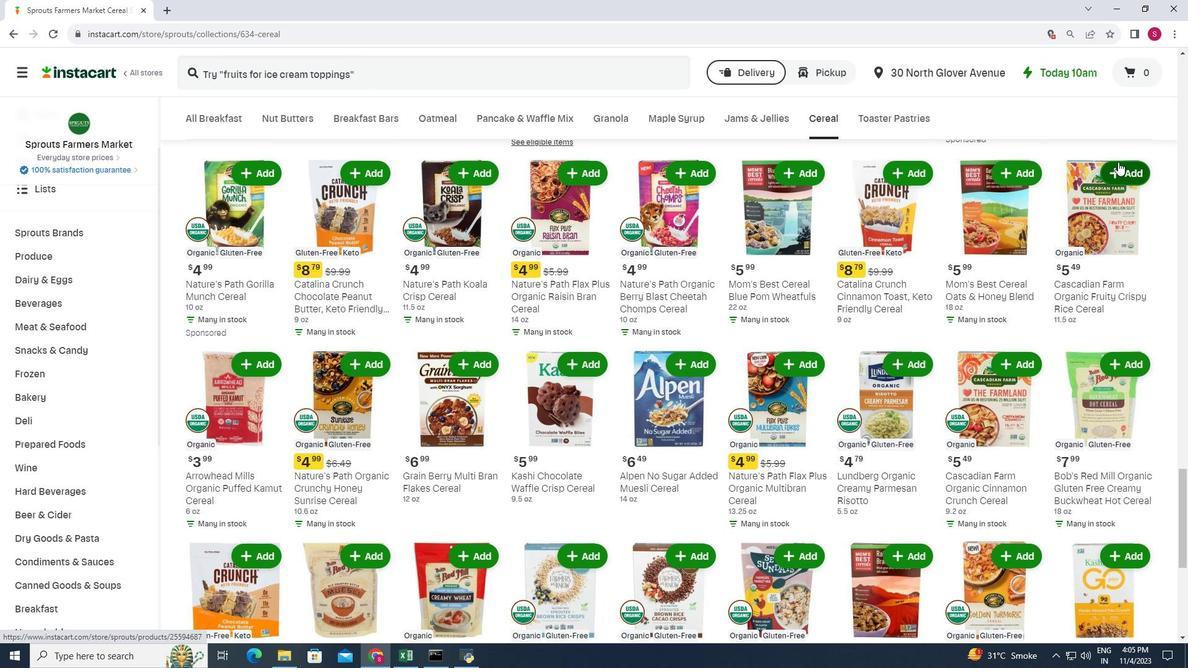 
Action: Mouse moved to (1070, 147)
Screenshot: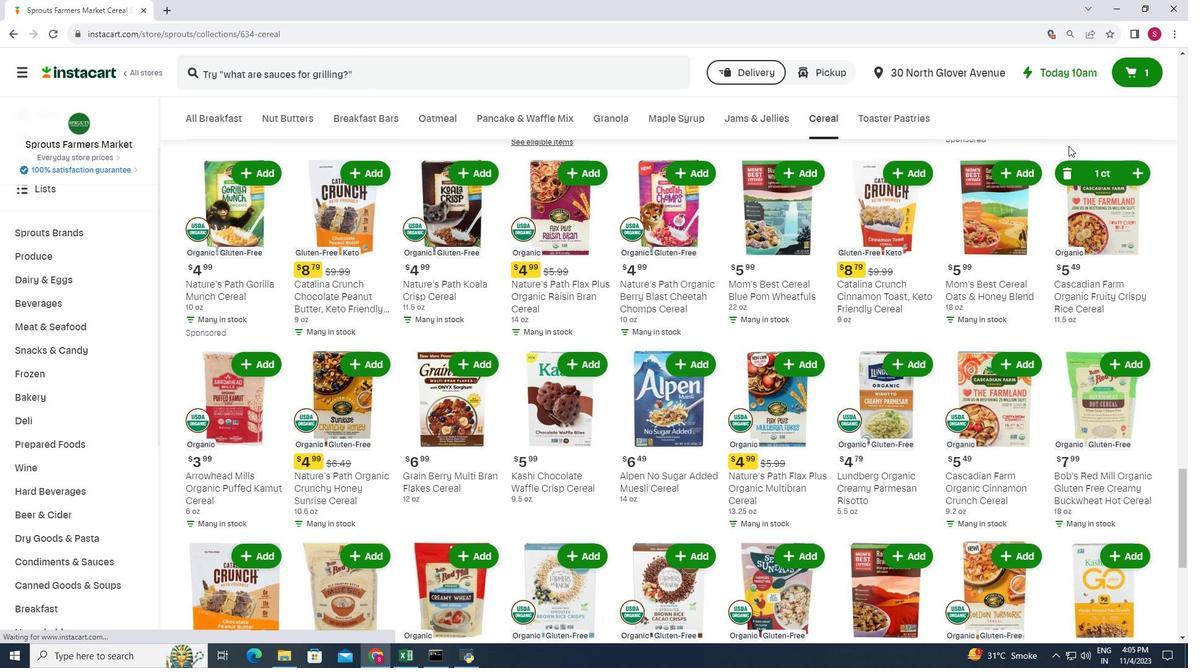 
